 Task: In the  document coconutree.pdf Align the width of word art with 'Picture'. Fill the whole document with 'Orange'. Add link on bottom right corner of the sheet: www.instagram.com
Action: Mouse moved to (51, 99)
Screenshot: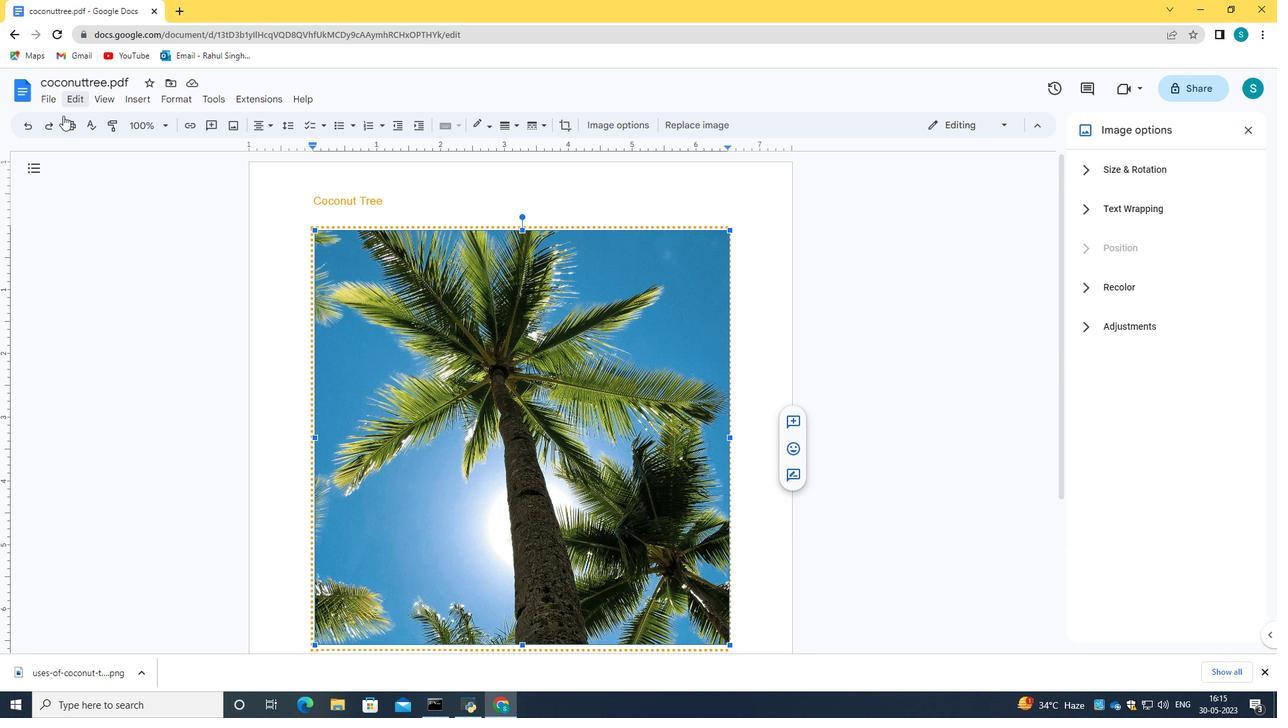 
Action: Mouse pressed left at (51, 99)
Screenshot: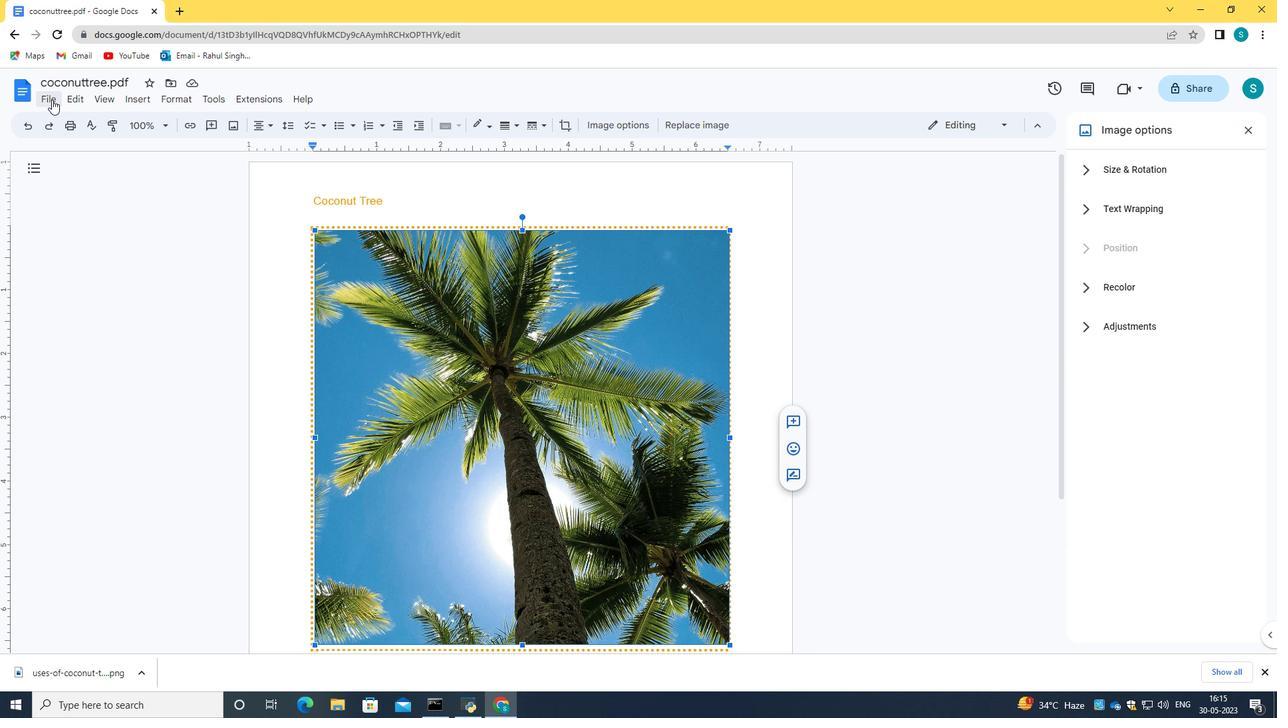 
Action: Mouse moved to (89, 459)
Screenshot: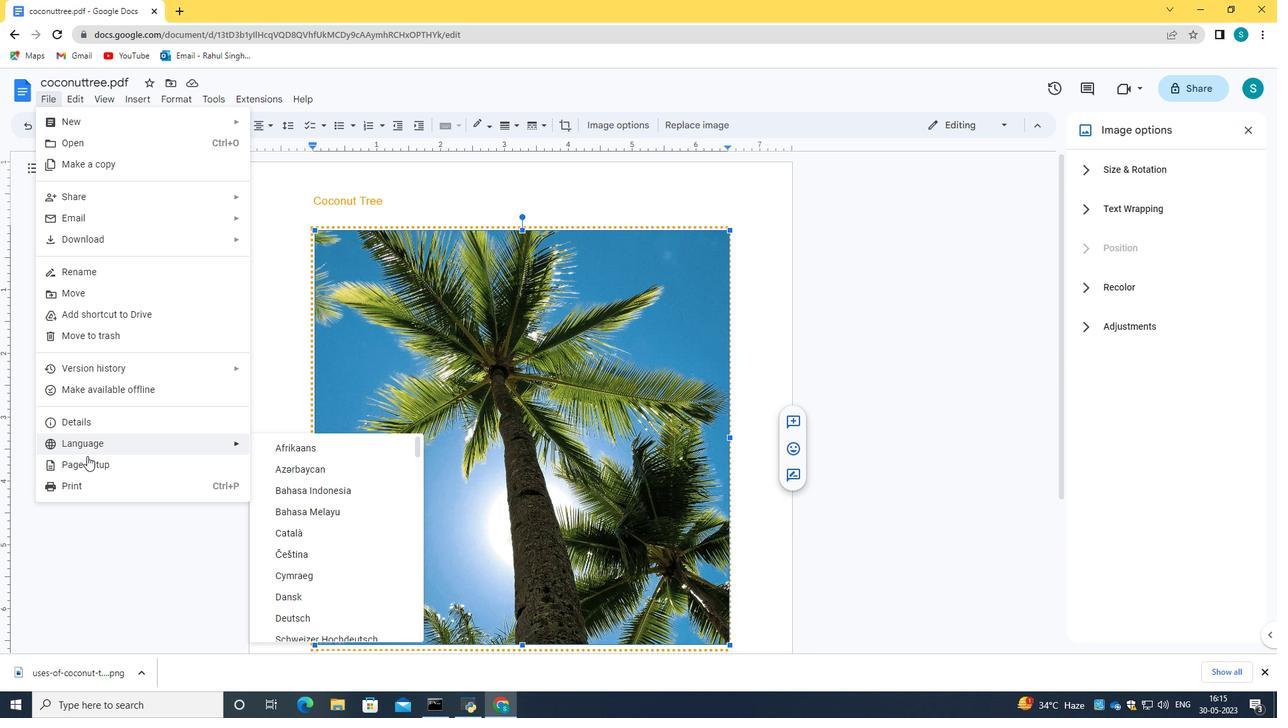 
Action: Mouse pressed left at (89, 459)
Screenshot: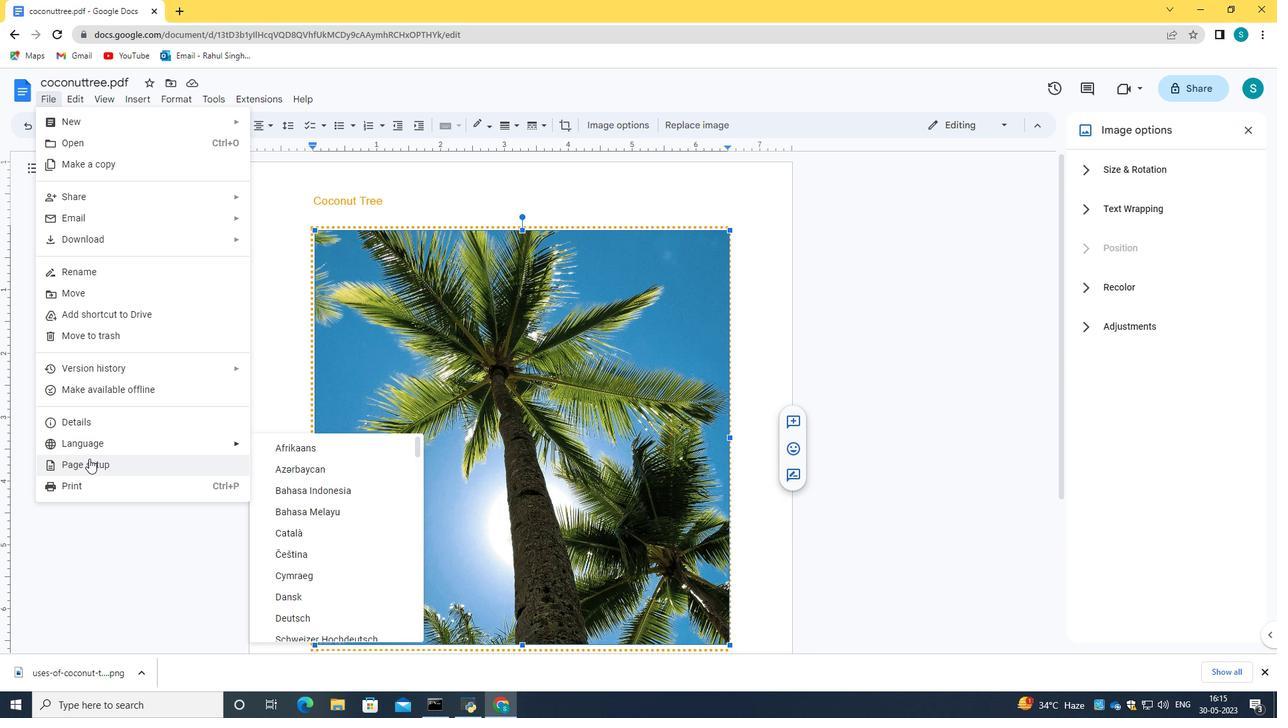 
Action: Mouse moved to (576, 287)
Screenshot: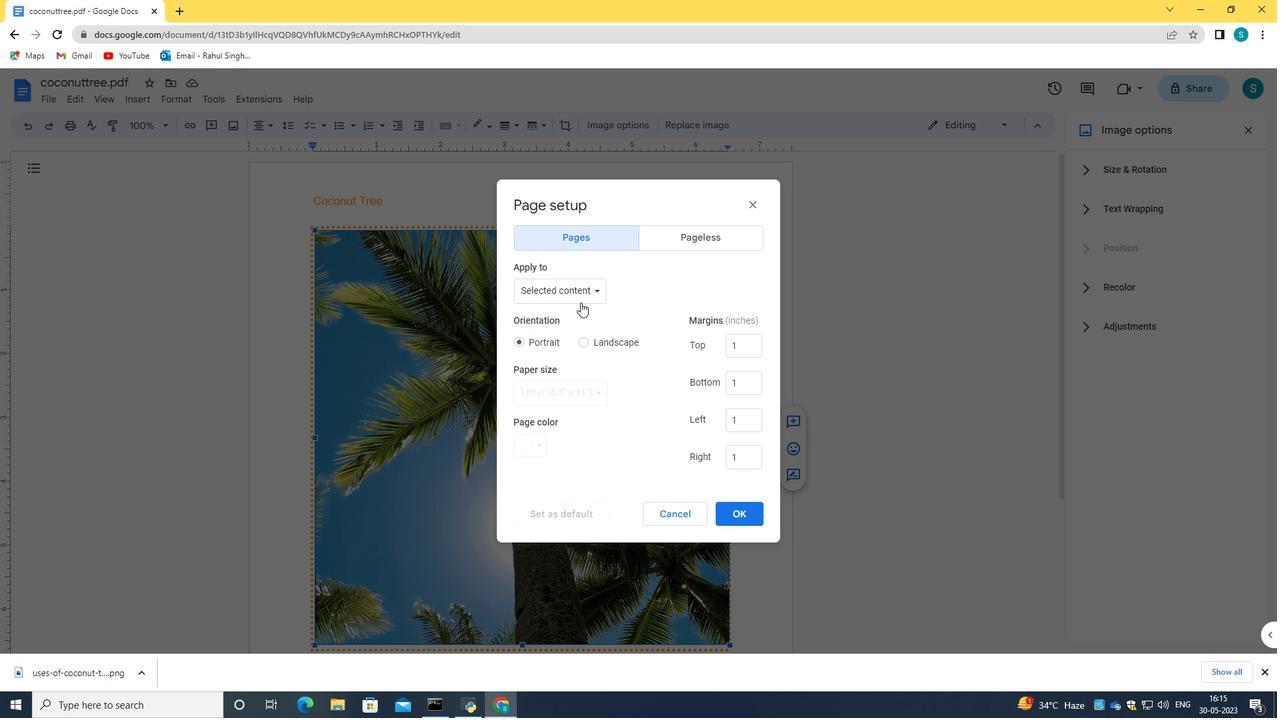 
Action: Mouse pressed left at (576, 287)
Screenshot: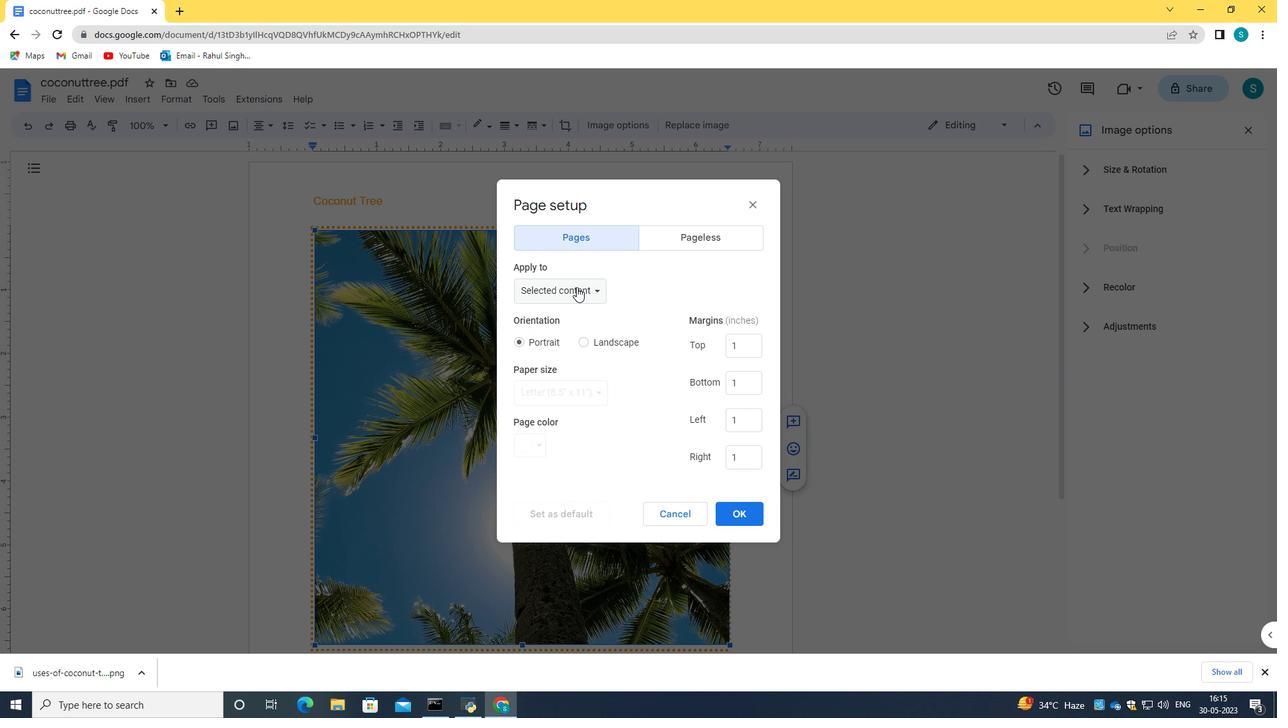 
Action: Mouse moved to (563, 286)
Screenshot: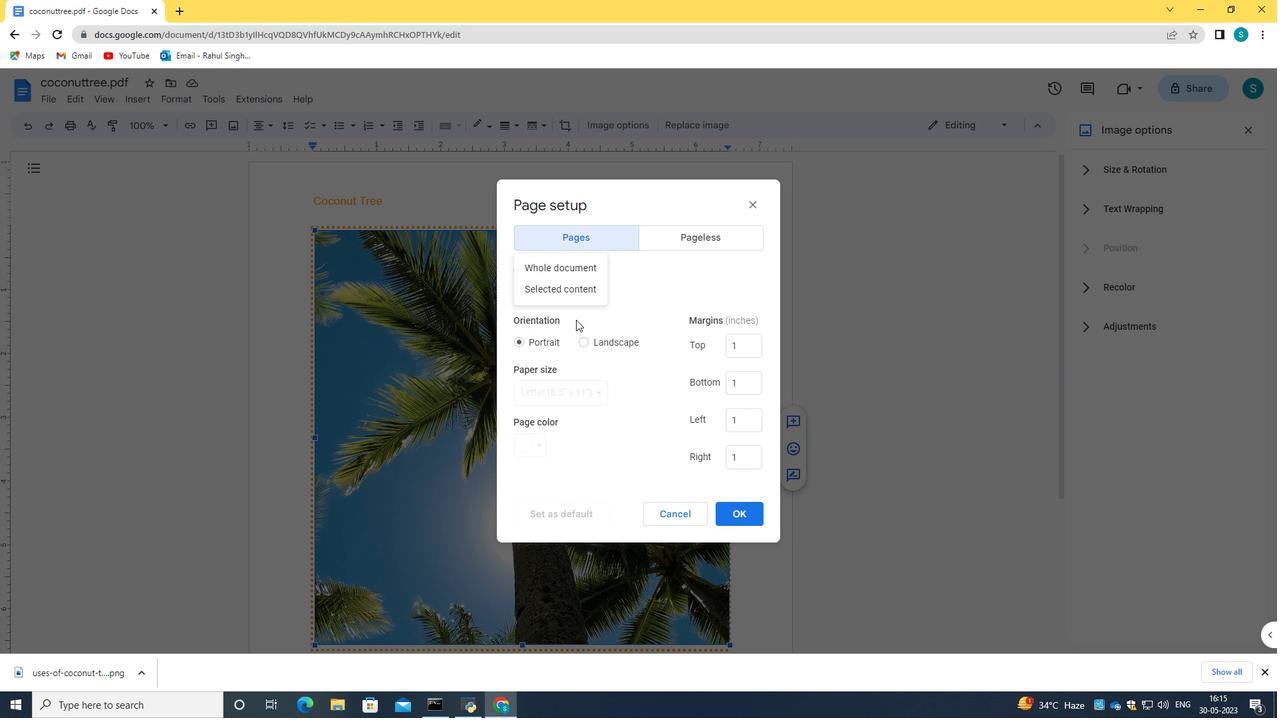 
Action: Mouse pressed left at (563, 286)
Screenshot: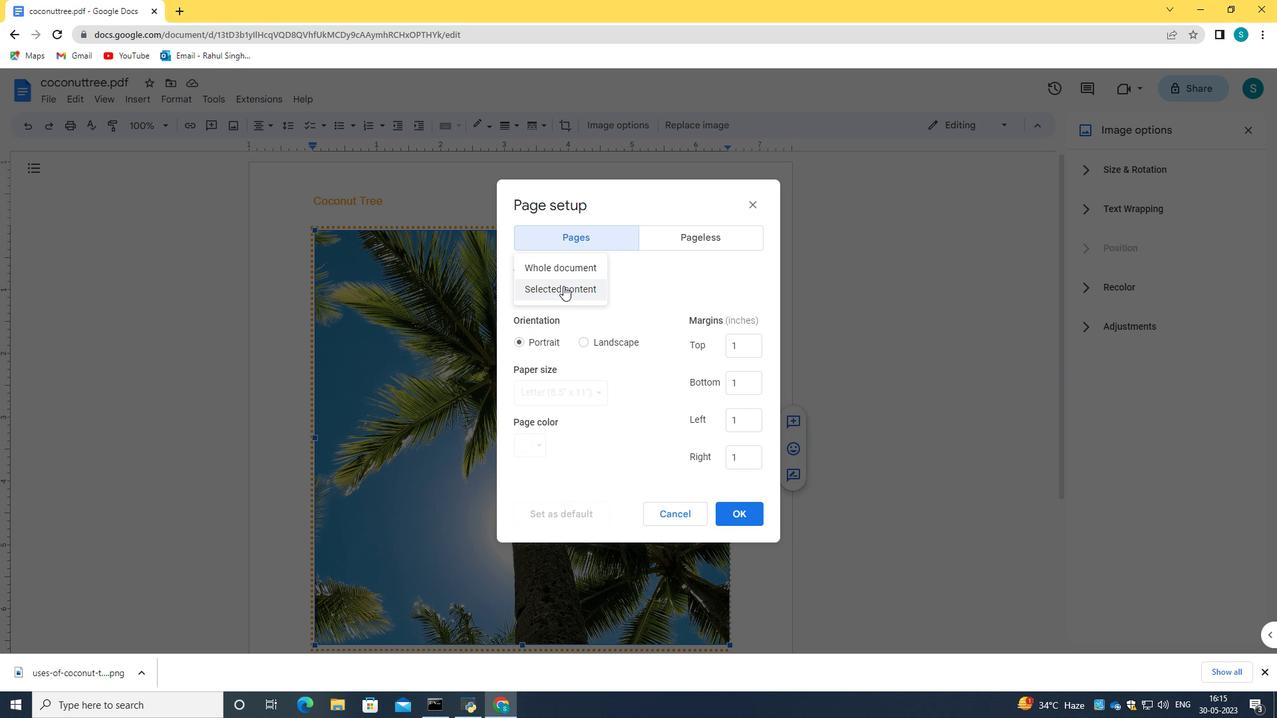 
Action: Mouse moved to (563, 284)
Screenshot: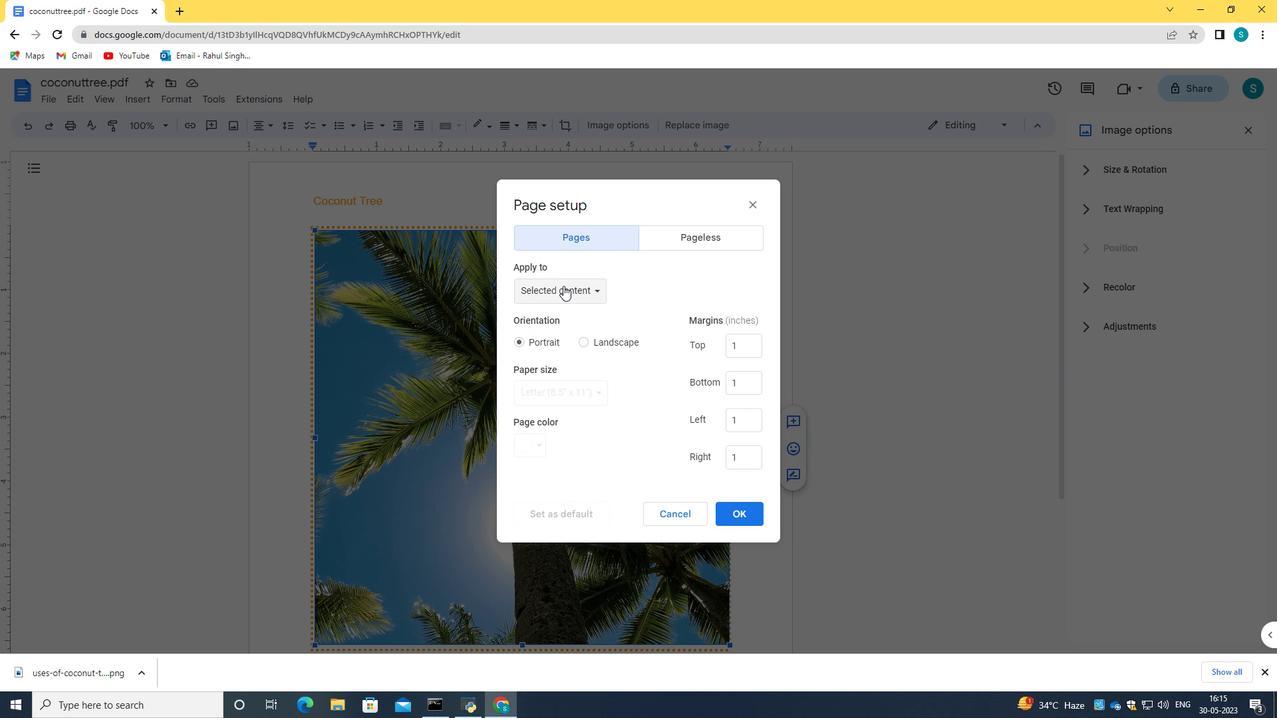 
Action: Mouse pressed left at (563, 284)
Screenshot: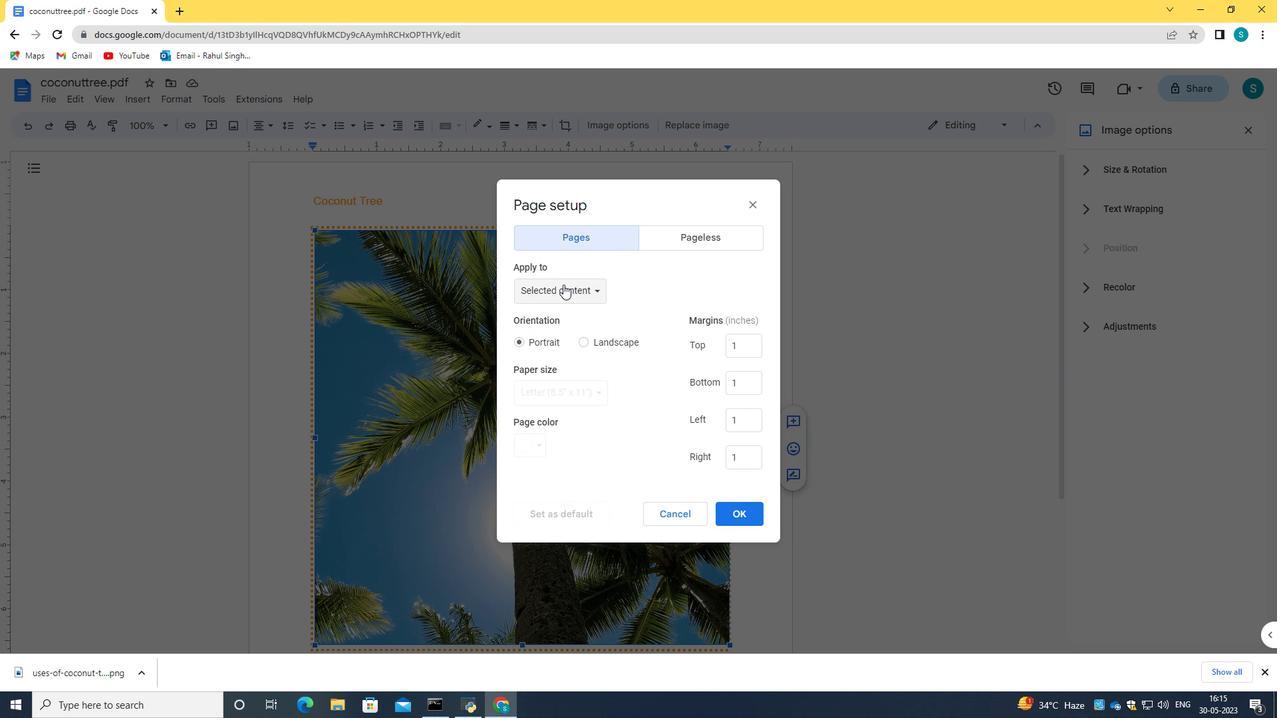 
Action: Mouse moved to (573, 270)
Screenshot: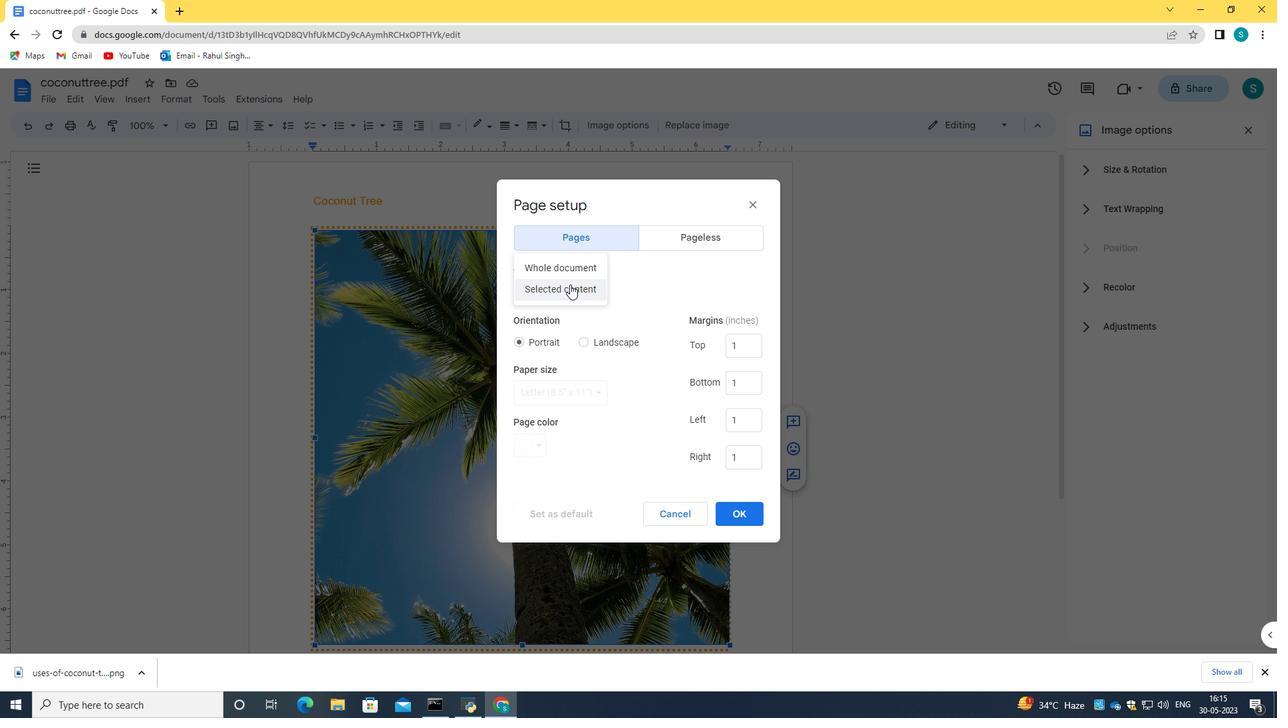 
Action: Mouse pressed left at (573, 270)
Screenshot: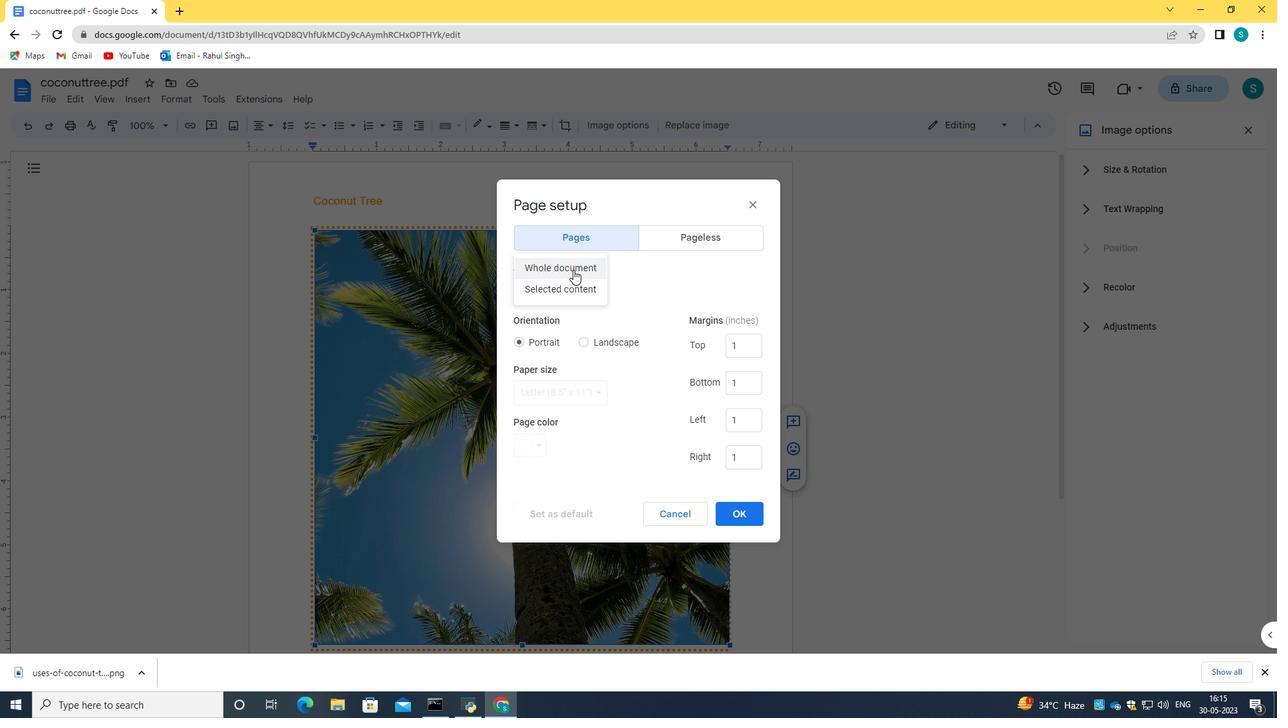 
Action: Mouse moved to (543, 436)
Screenshot: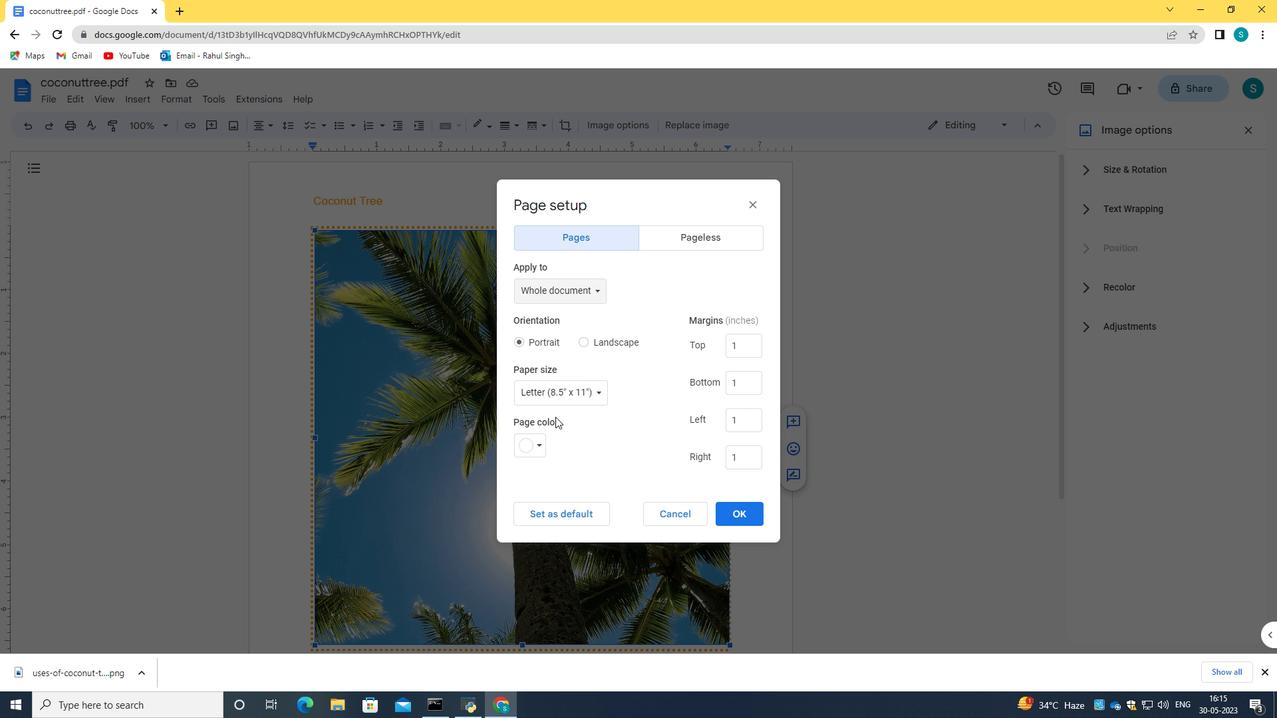 
Action: Mouse pressed left at (543, 436)
Screenshot: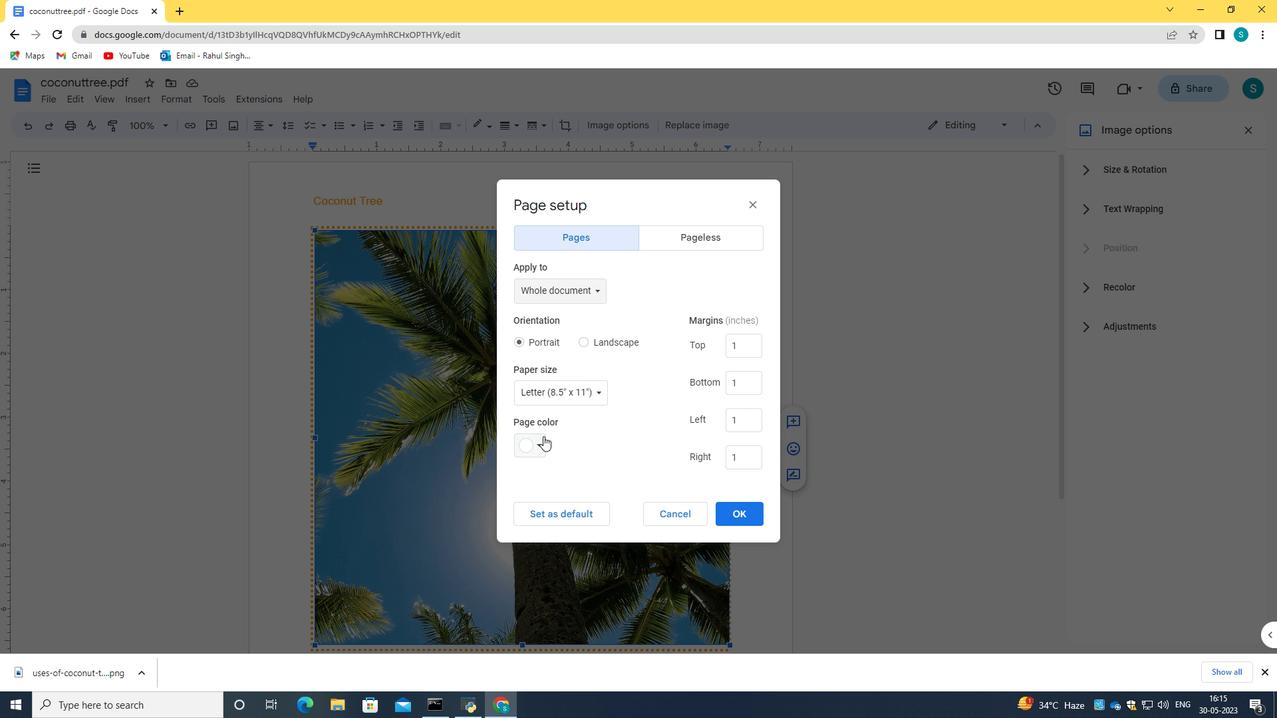
Action: Mouse moved to (558, 492)
Screenshot: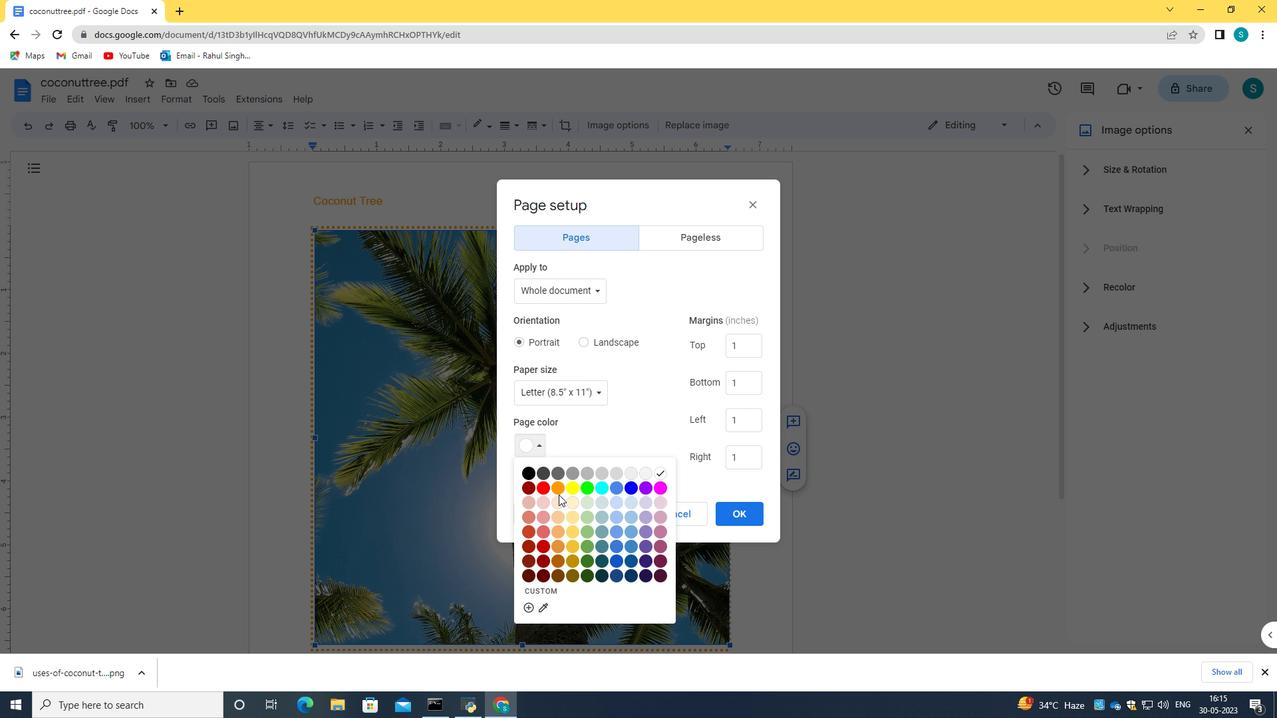 
Action: Mouse pressed left at (558, 492)
Screenshot: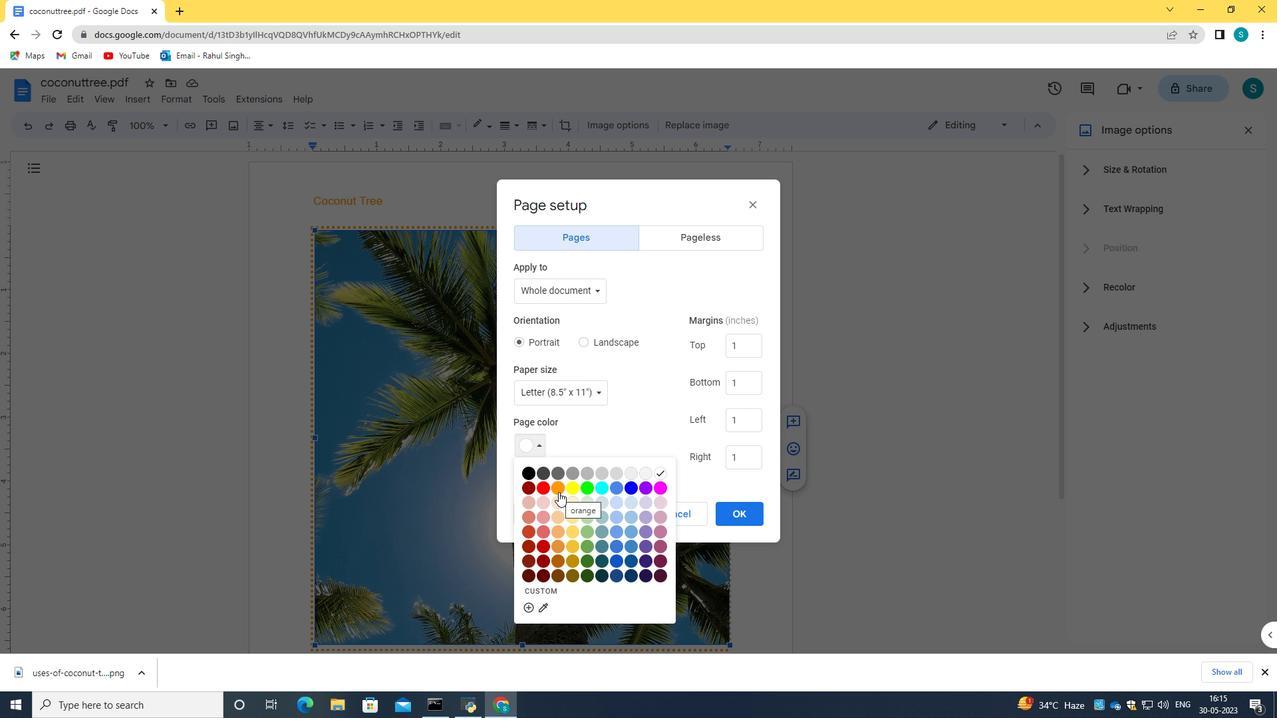 
Action: Mouse moved to (719, 512)
Screenshot: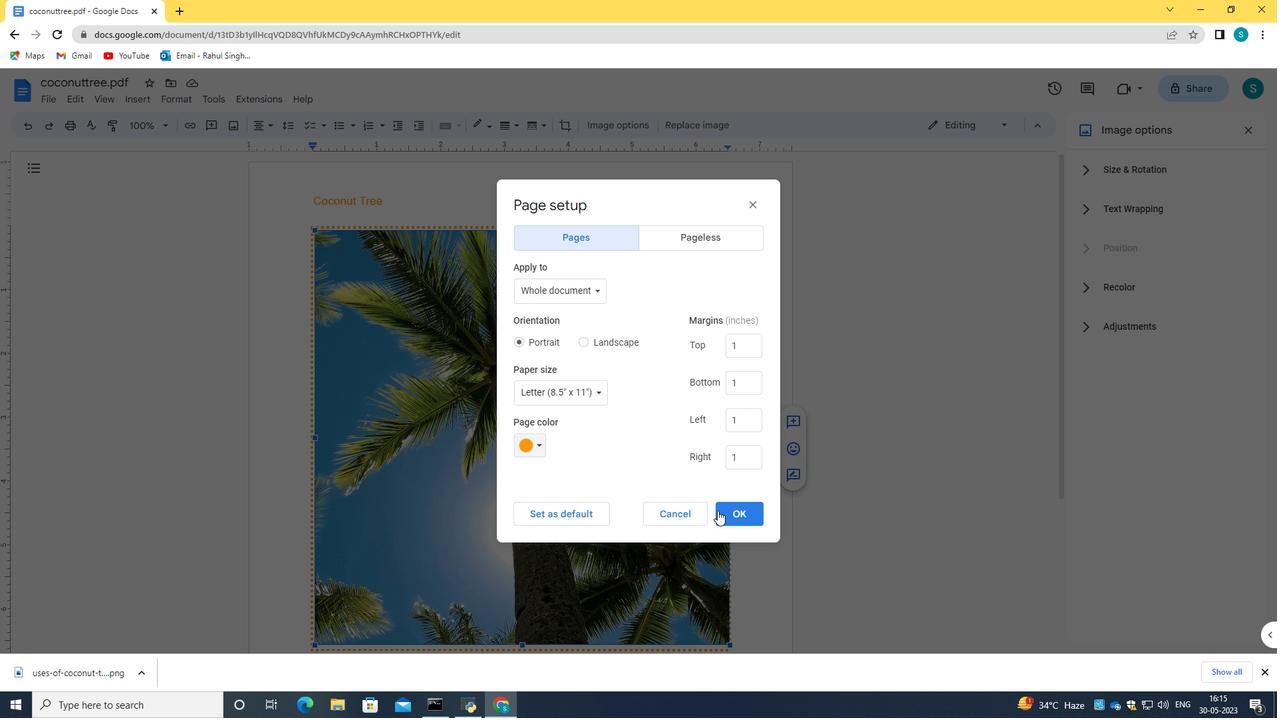 
Action: Mouse pressed left at (719, 512)
Screenshot: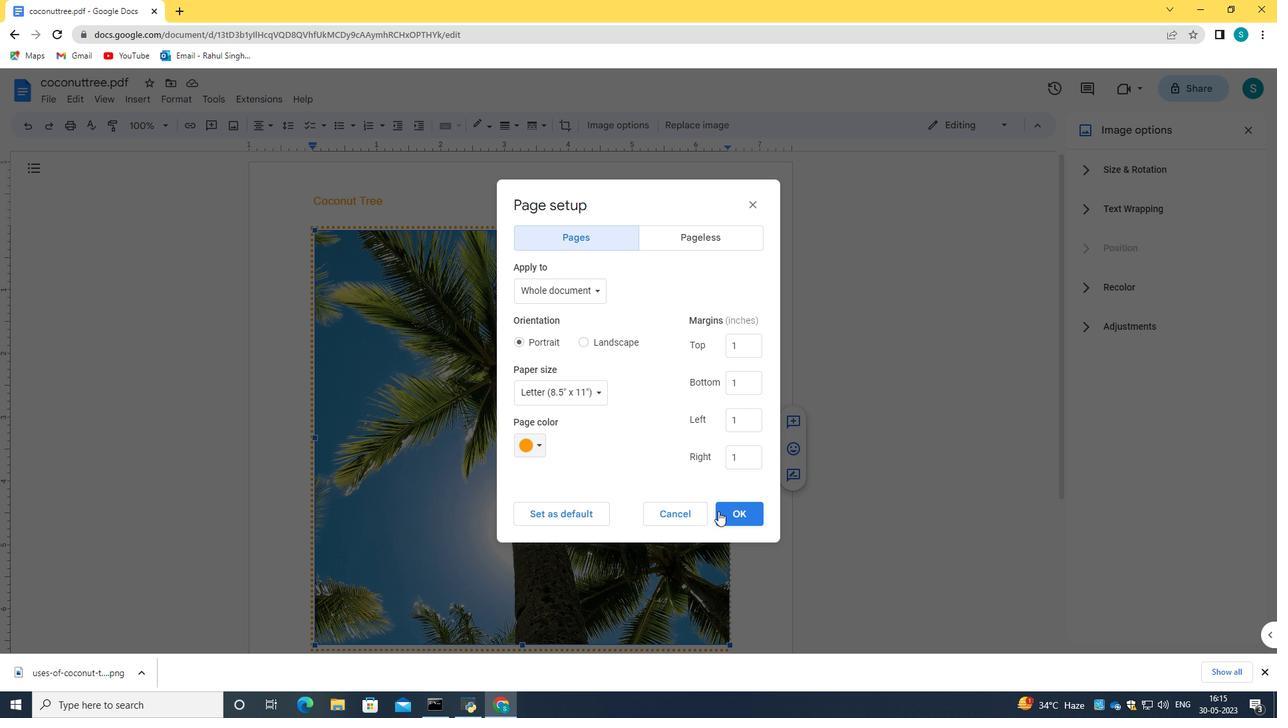 
Action: Mouse moved to (761, 298)
Screenshot: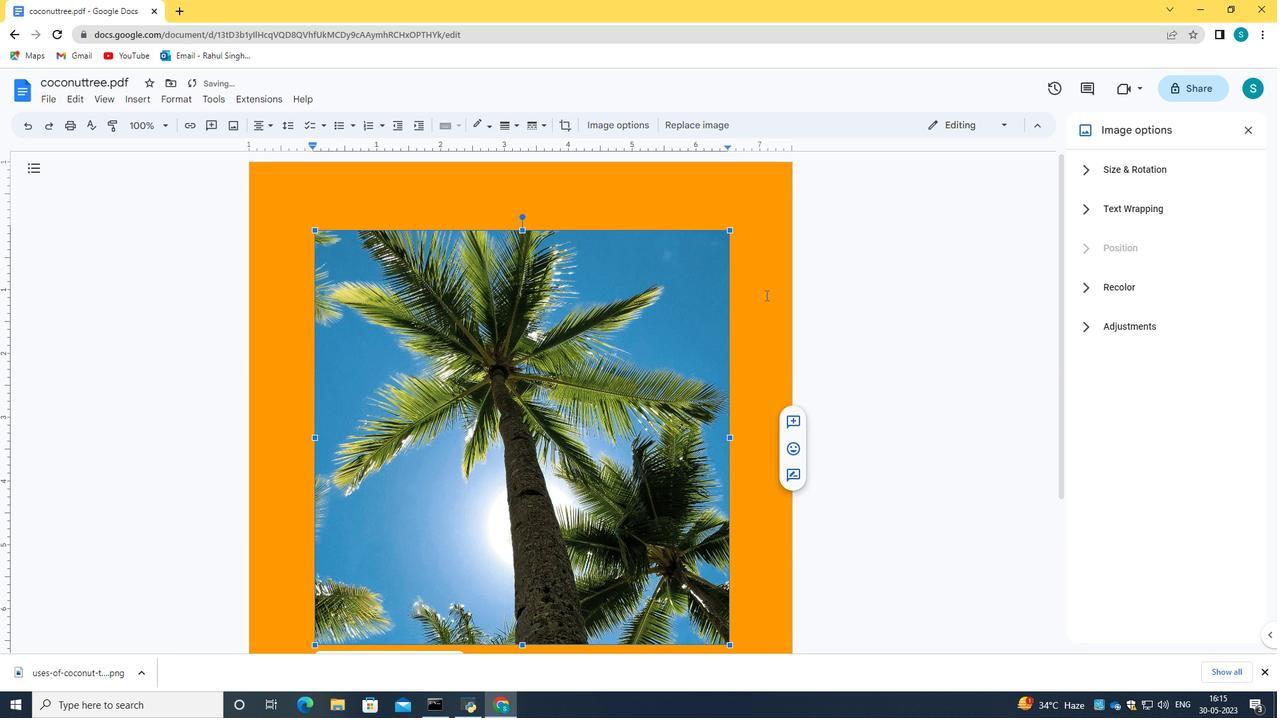 
Action: Mouse scrolled (761, 297) with delta (0, 0)
Screenshot: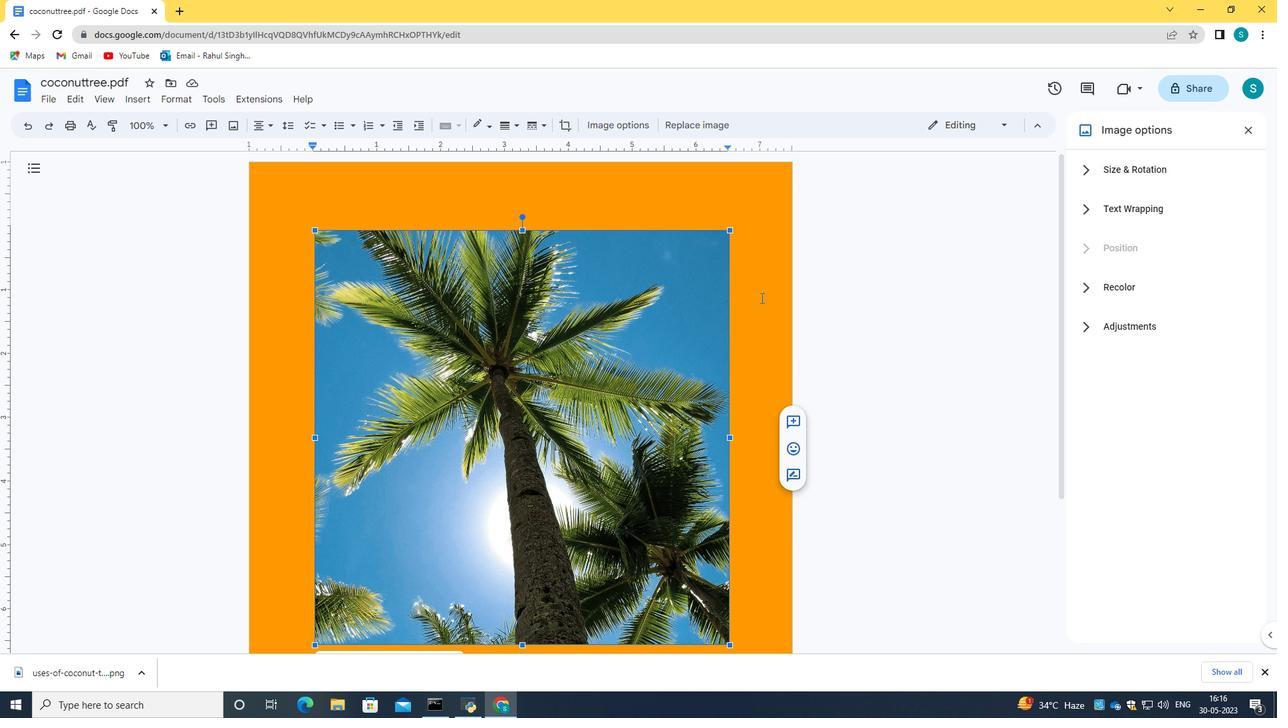 
Action: Mouse scrolled (761, 297) with delta (0, 0)
Screenshot: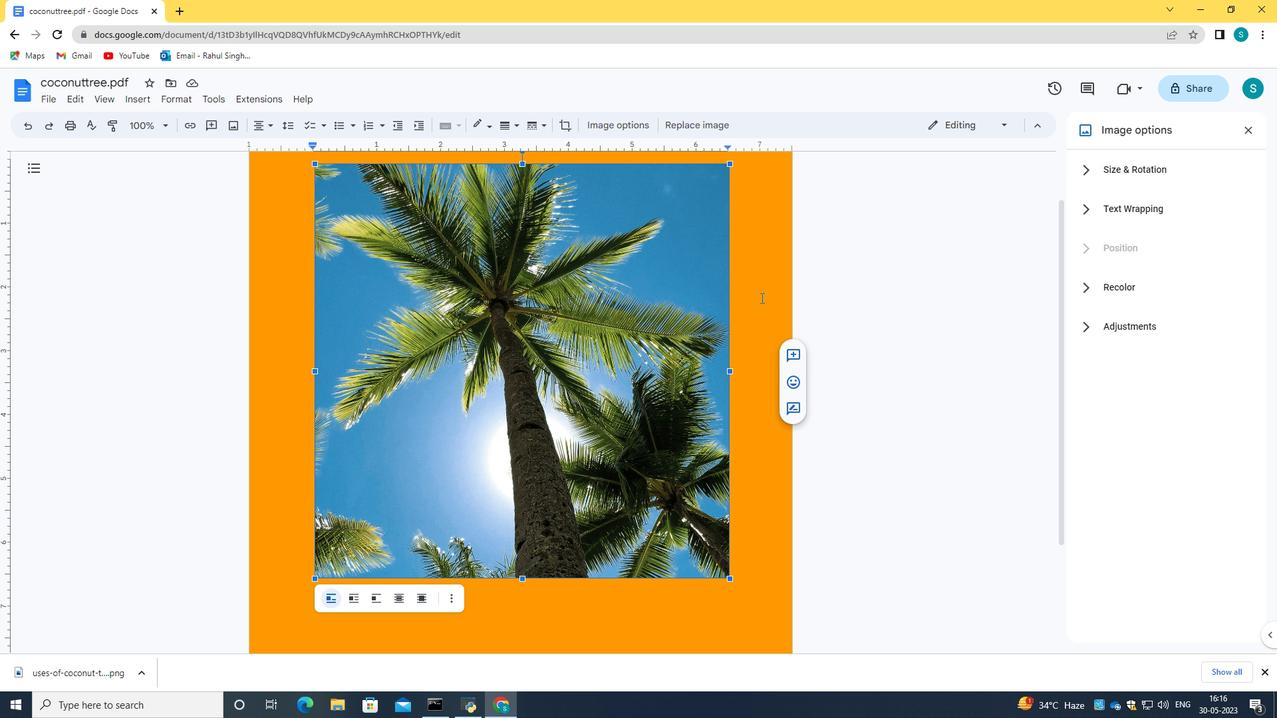 
Action: Mouse scrolled (761, 297) with delta (0, 0)
Screenshot: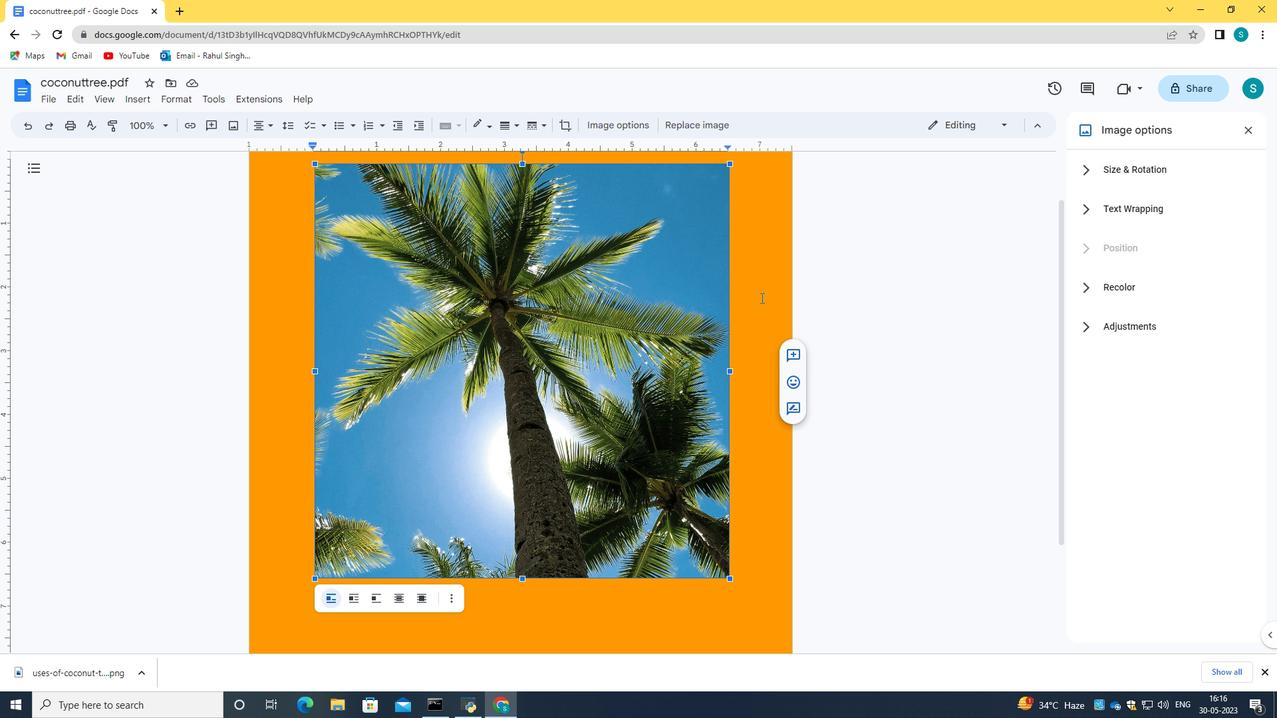 
Action: Mouse scrolled (761, 297) with delta (0, 0)
Screenshot: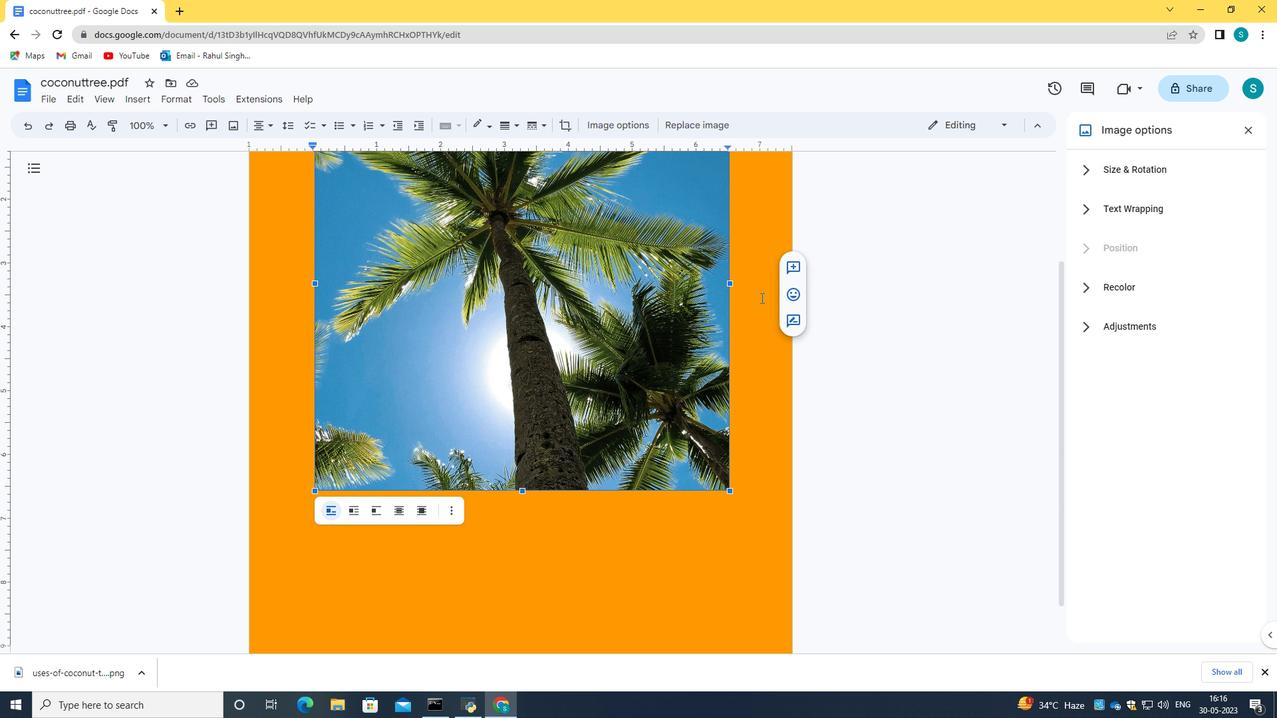 
Action: Mouse scrolled (761, 297) with delta (0, 0)
Screenshot: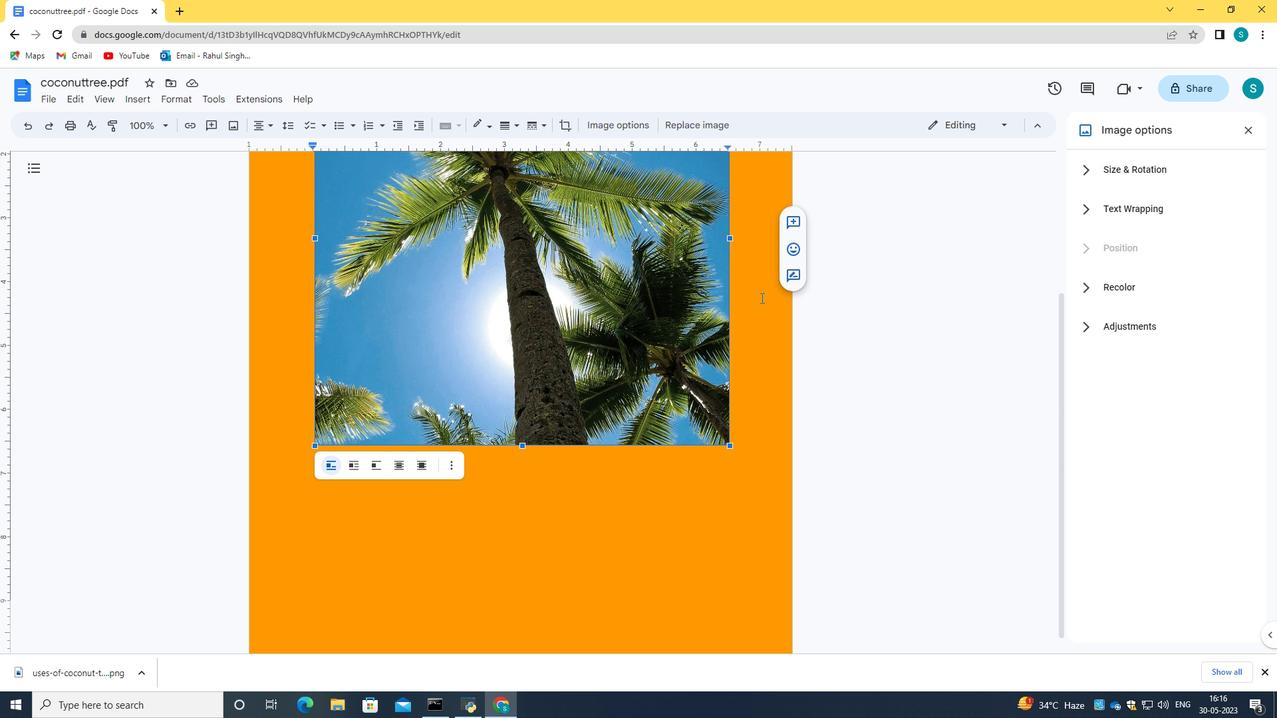 
Action: Mouse scrolled (761, 297) with delta (0, 0)
Screenshot: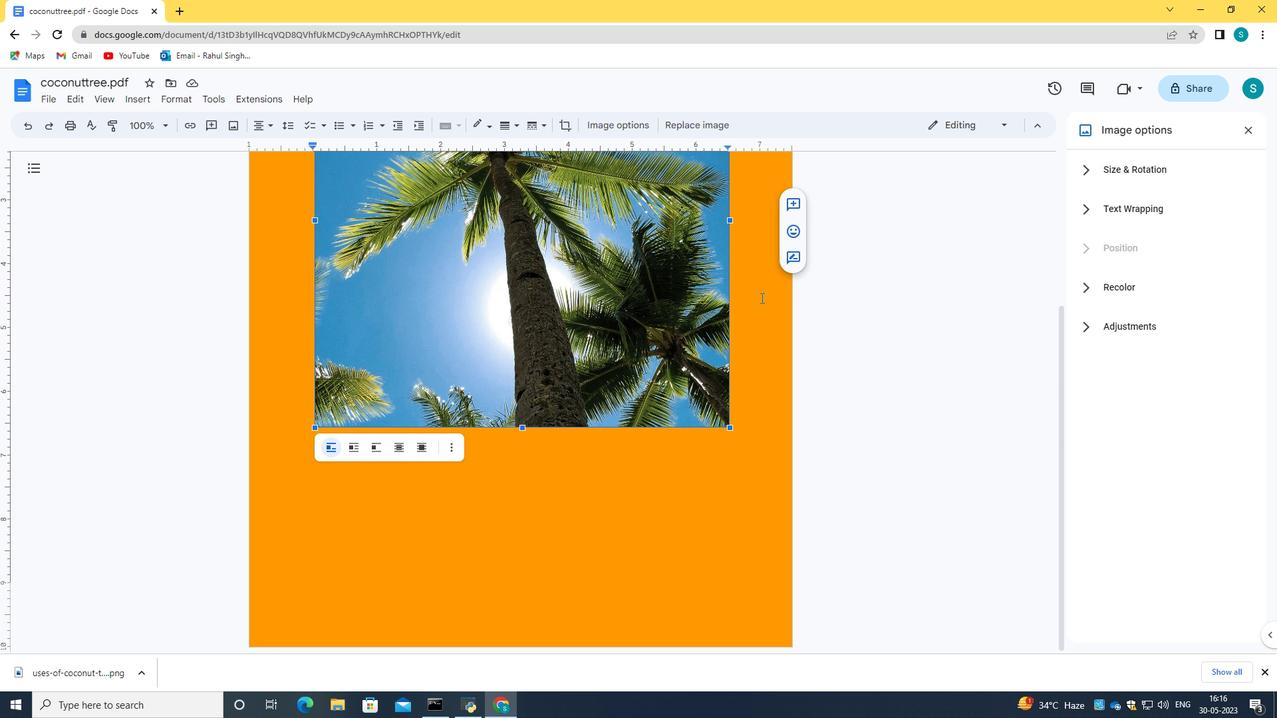 
Action: Mouse scrolled (761, 297) with delta (0, 0)
Screenshot: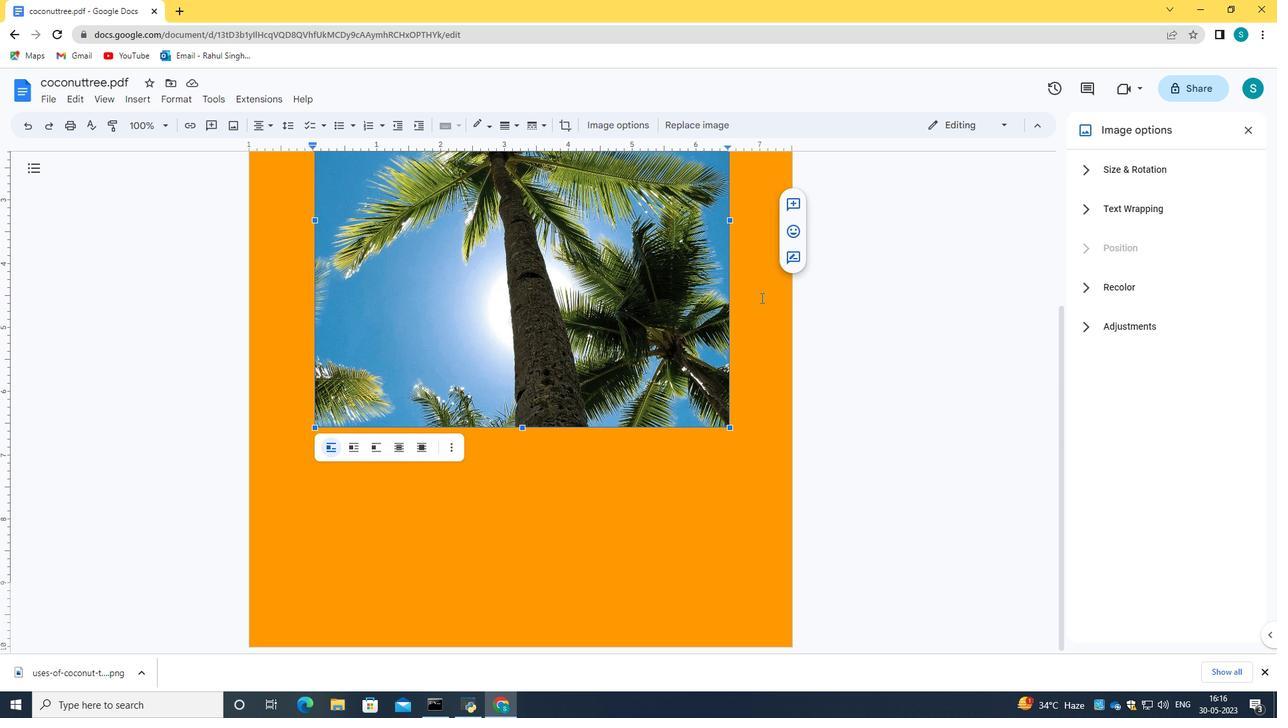 
Action: Mouse scrolled (761, 297) with delta (0, 0)
Screenshot: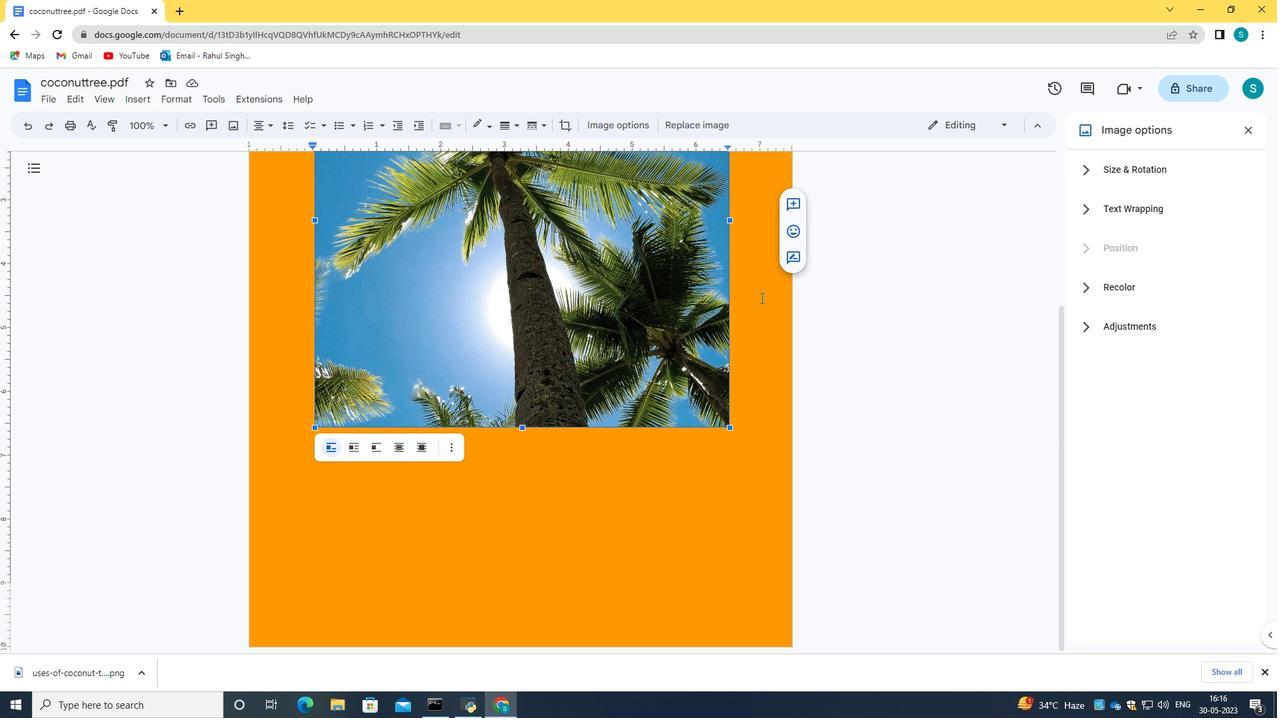
Action: Mouse moved to (860, 545)
Screenshot: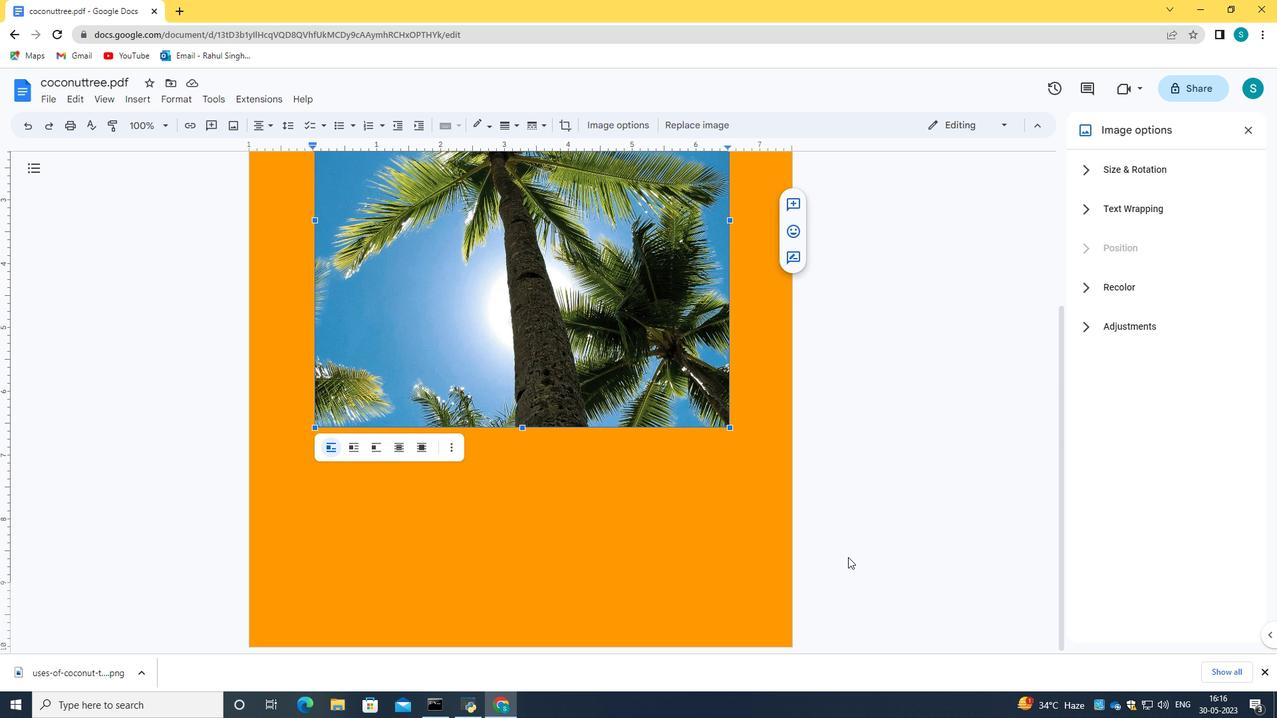 
Action: Mouse pressed left at (860, 545)
Screenshot: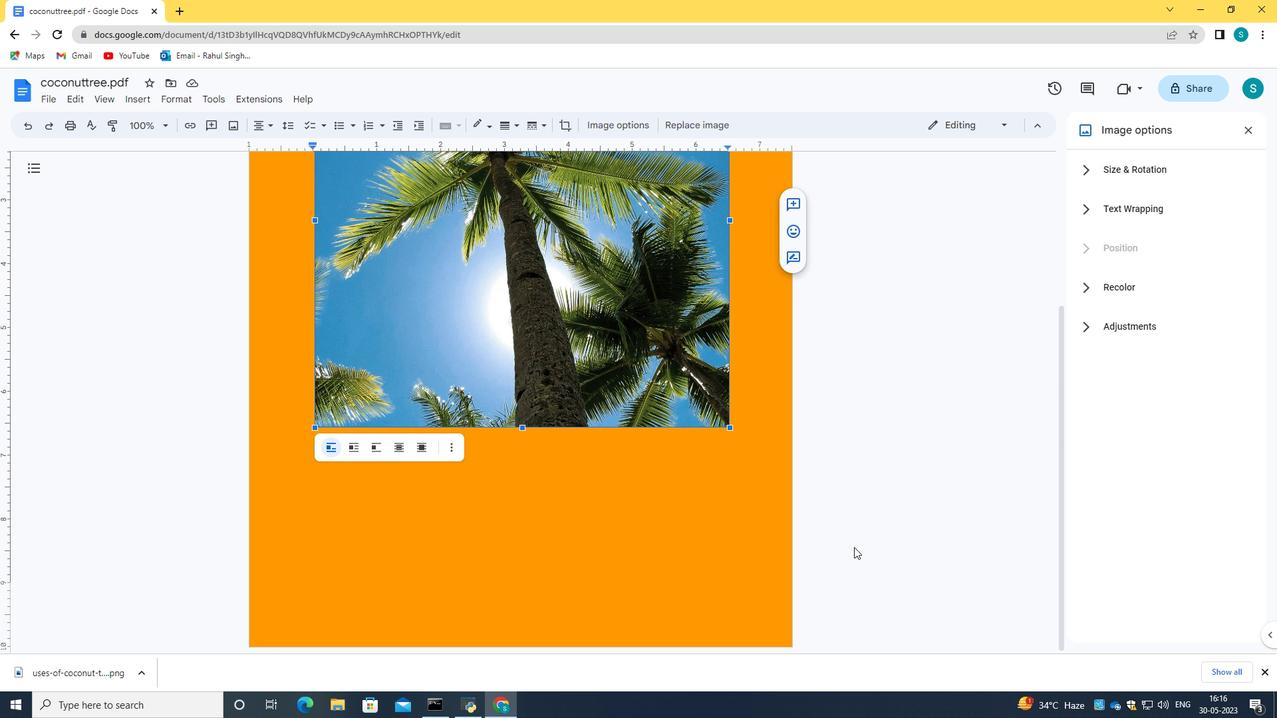 
Action: Mouse moved to (876, 572)
Screenshot: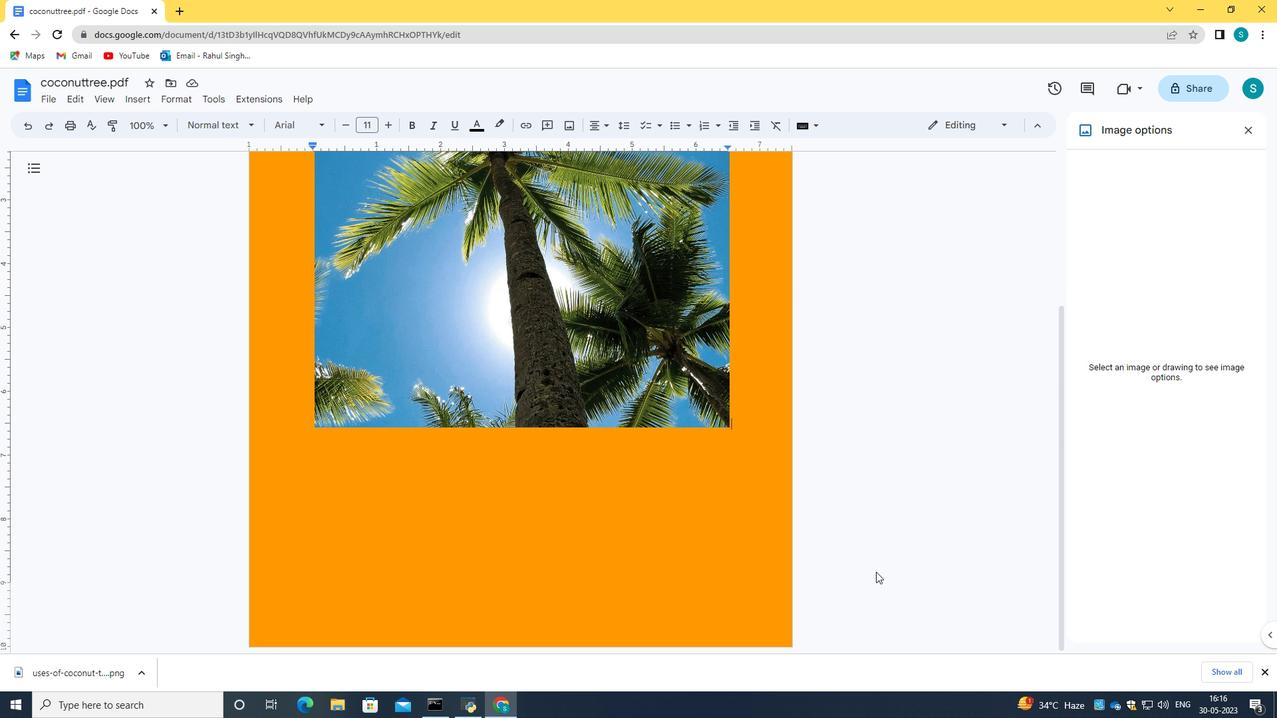
Action: Mouse pressed left at (876, 572)
Screenshot: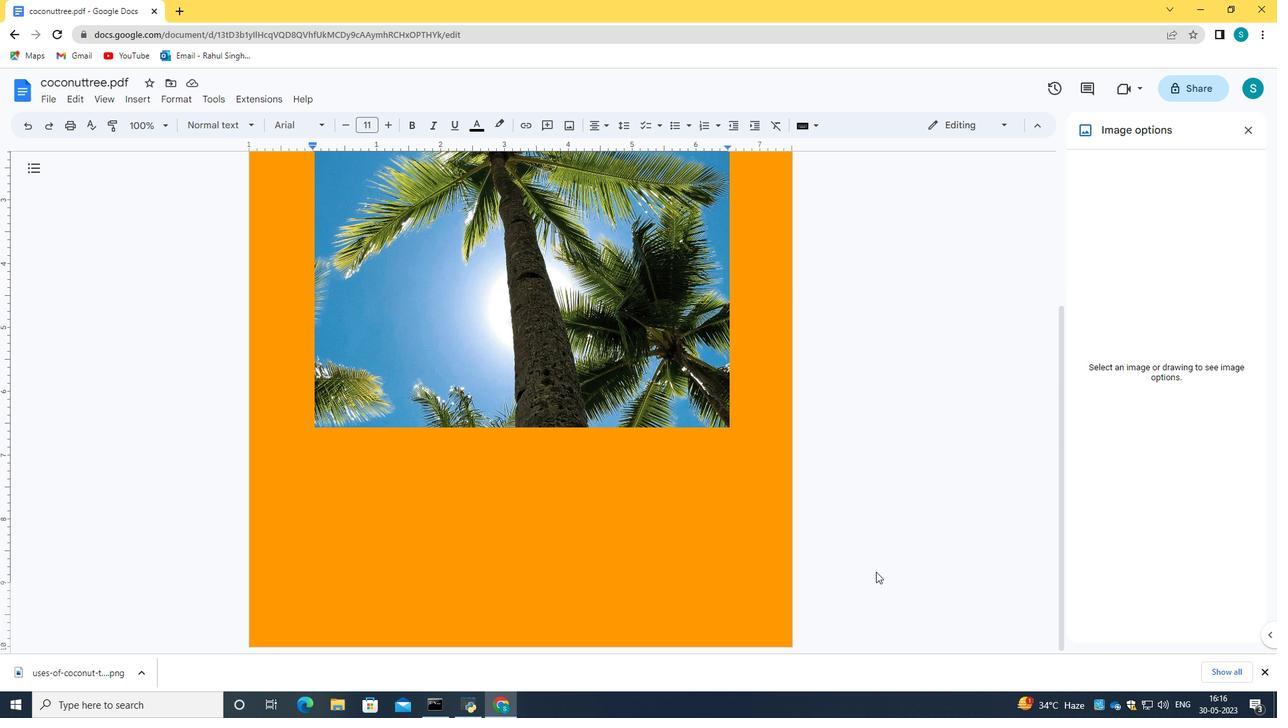 
Action: Mouse pressed left at (876, 572)
Screenshot: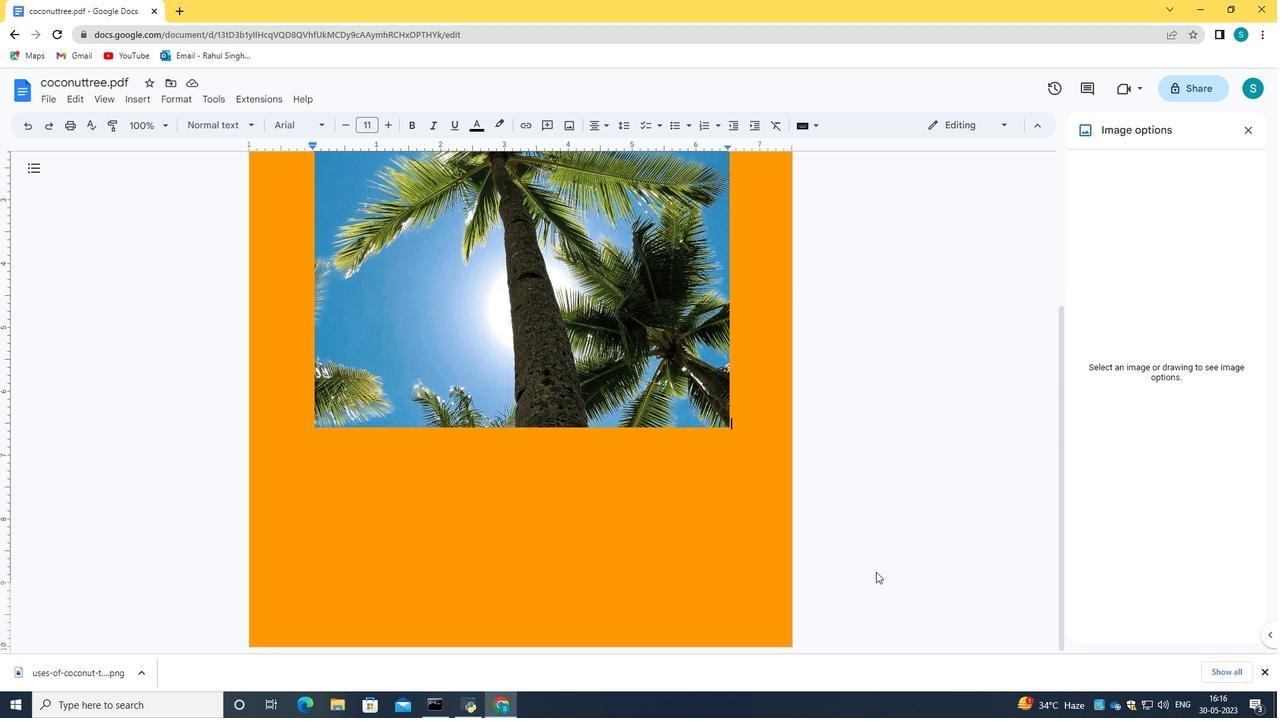
Action: Mouse moved to (750, 445)
Screenshot: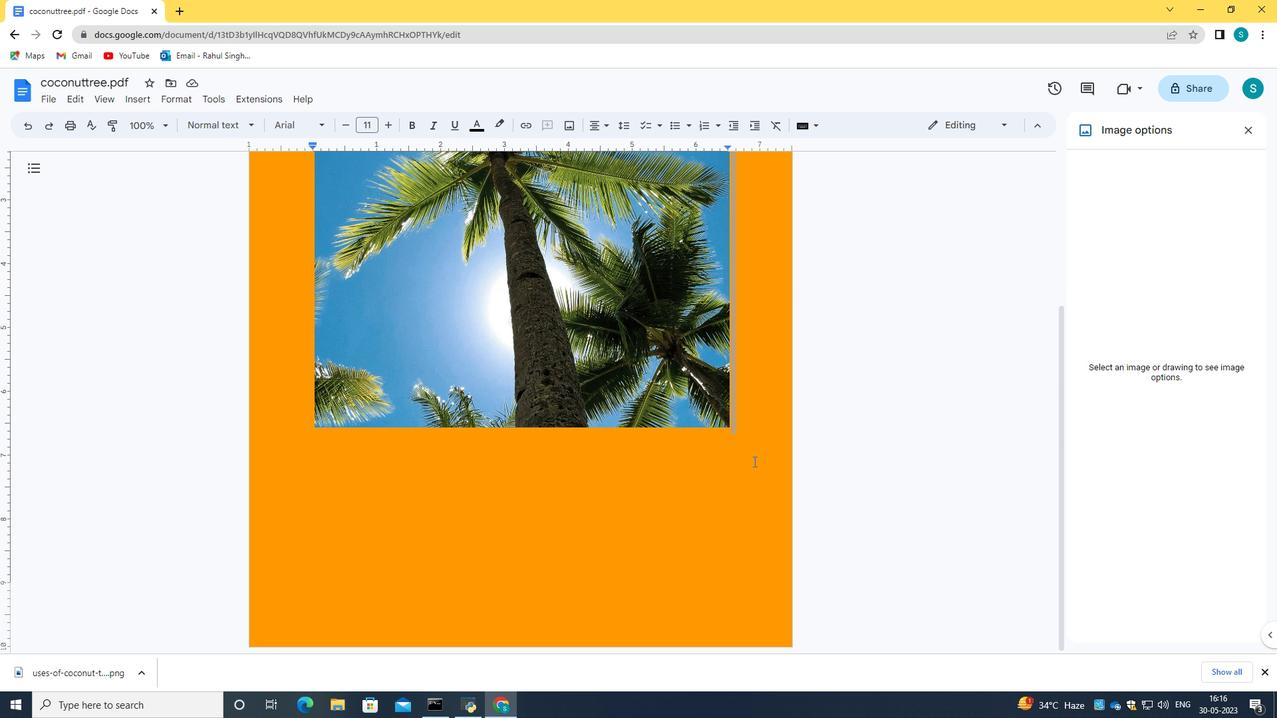 
Action: Mouse pressed left at (750, 445)
Screenshot: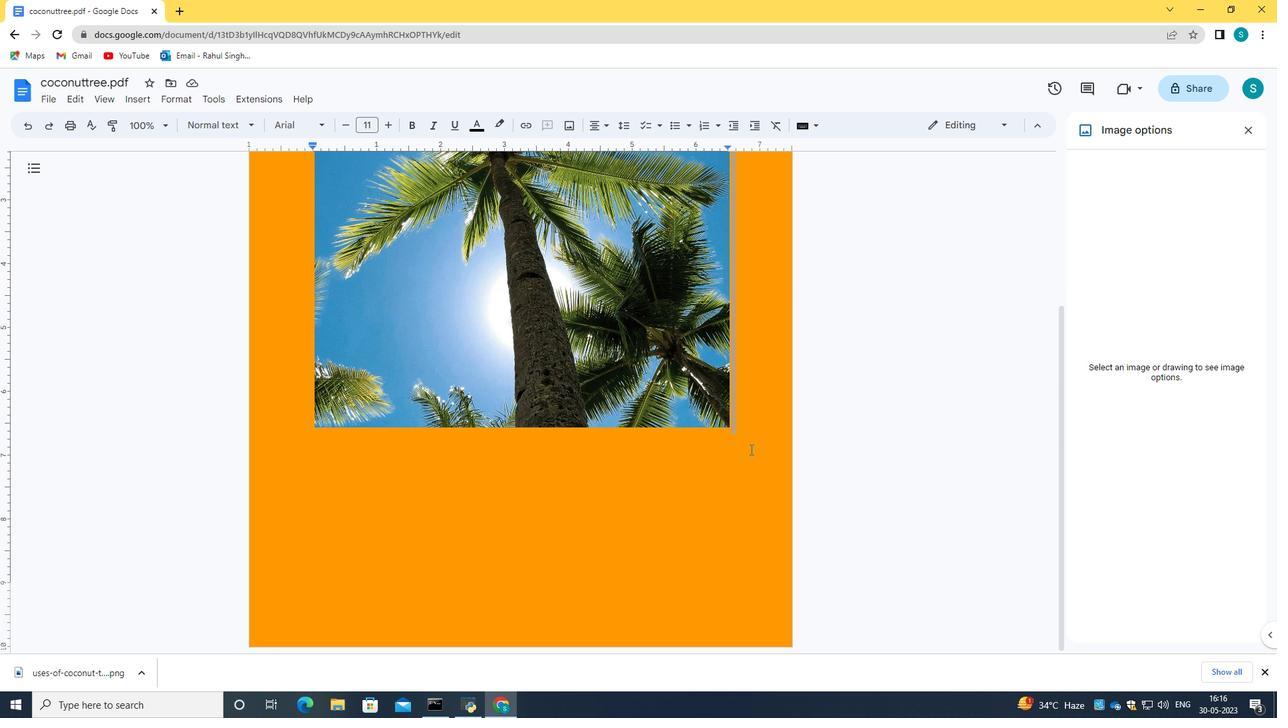 
Action: Key pressed <Key.enter><Key.enter><Key.enter><Key.enter><Key.enter><Key.enter><Key.enter><Key.enter><Key.left><Key.left><Key.left><Key.backspace><Key.backspace><Key.backspace><Key.backspace><Key.enter><Key.enter><Key.enter><Key.enter><Key.enter><Key.enter><Key.enter><Key.enter><Key.enter><Key.enter><Key.enter>
Screenshot: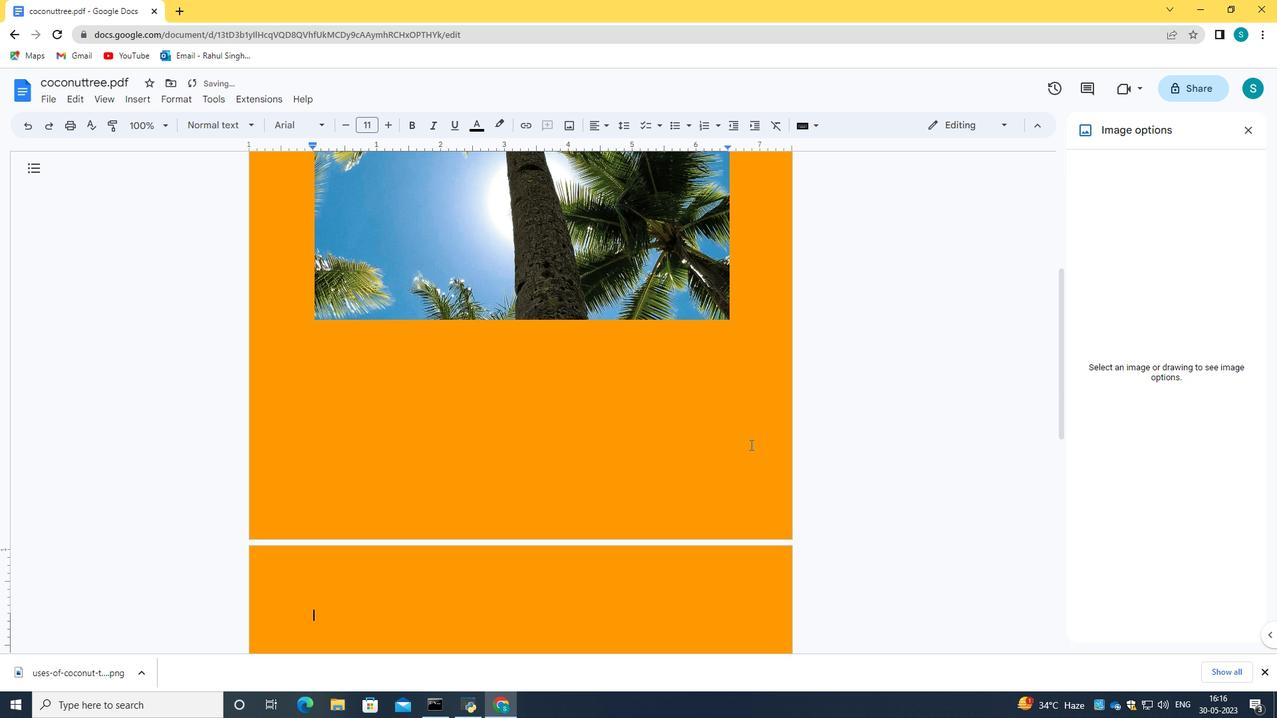 
Action: Mouse moved to (332, 530)
Screenshot: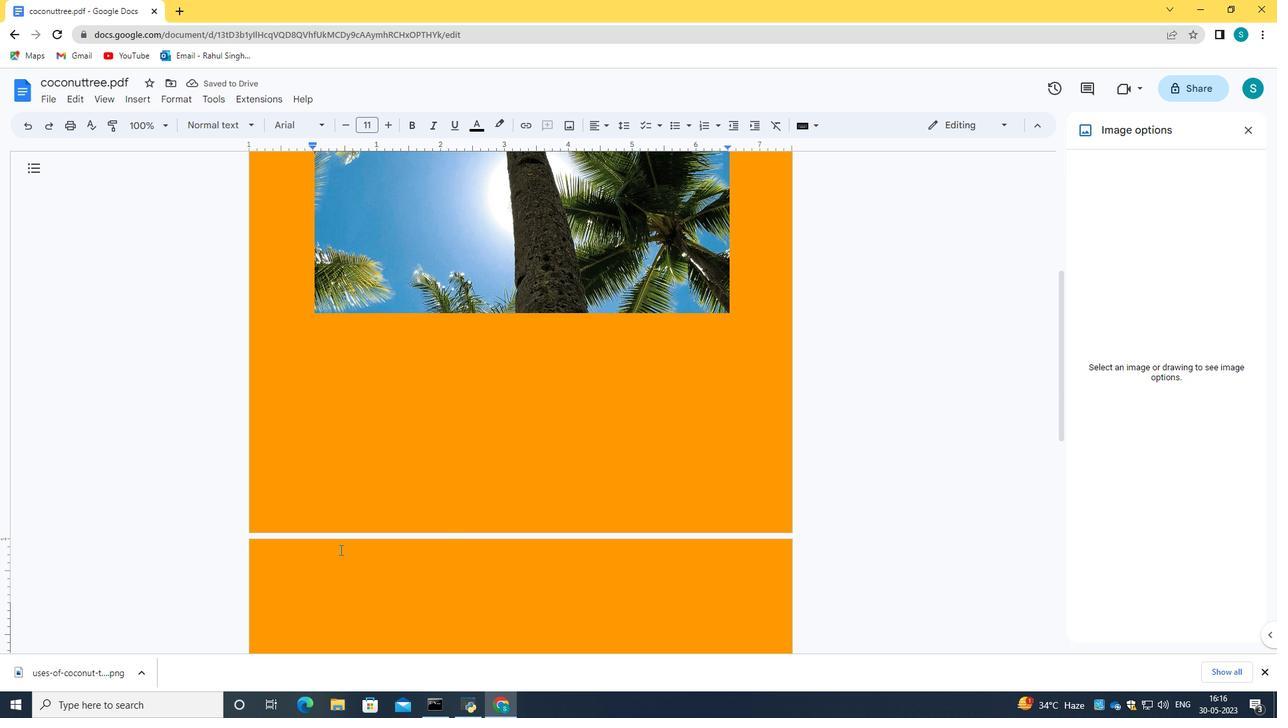 
Action: Key pressed <Key.backspace><Key.backspace><Key.backspace><Key.backspace>
Screenshot: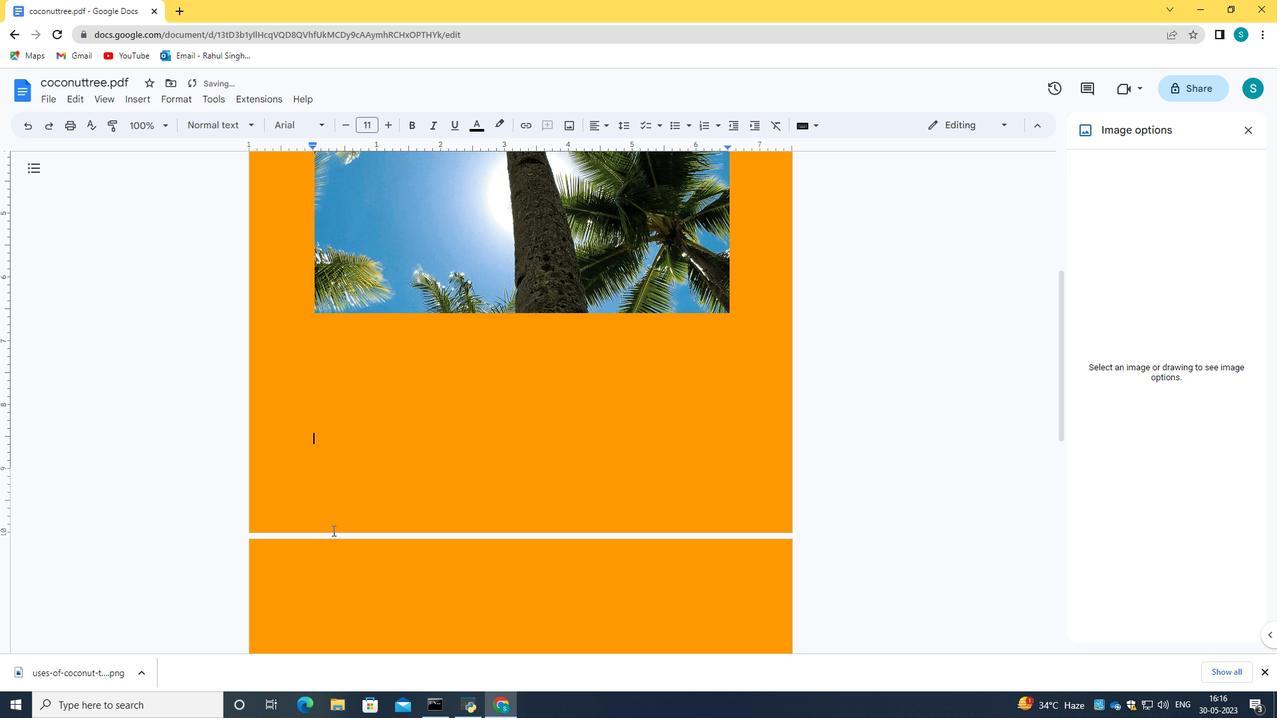 
Action: Mouse moved to (147, 99)
Screenshot: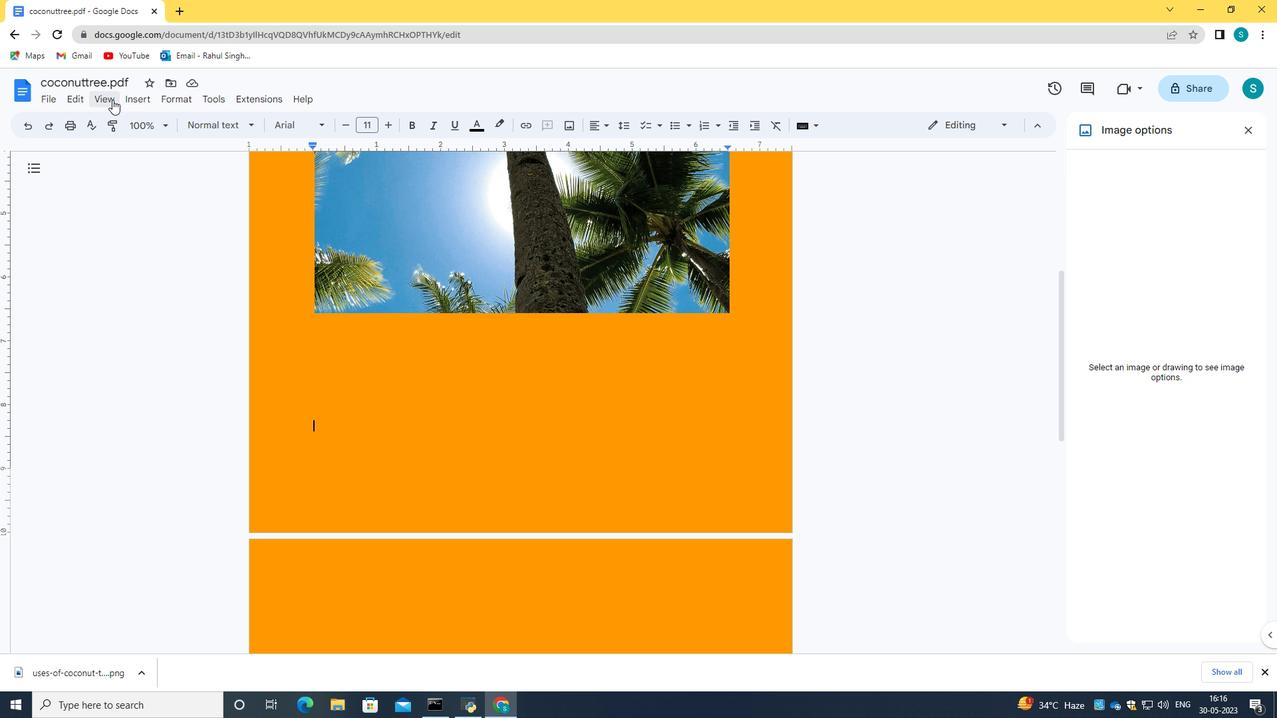 
Action: Mouse pressed left at (147, 99)
Screenshot: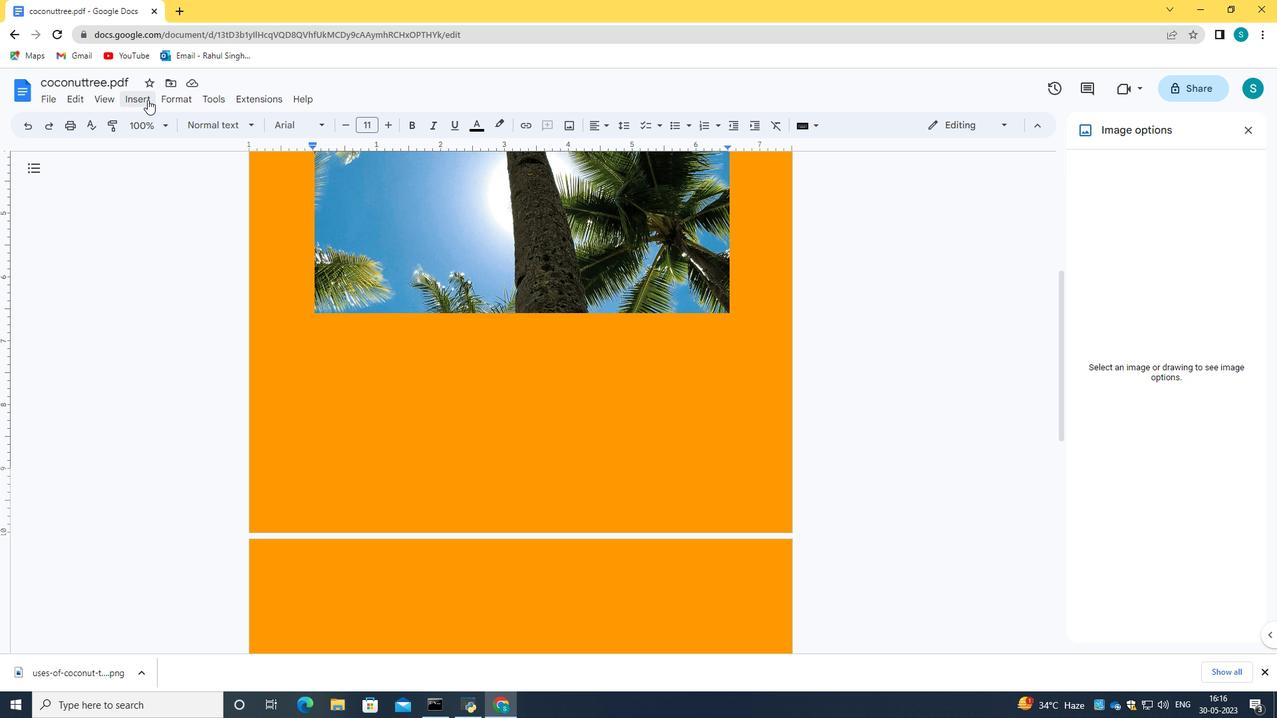 
Action: Mouse moved to (160, 506)
Screenshot: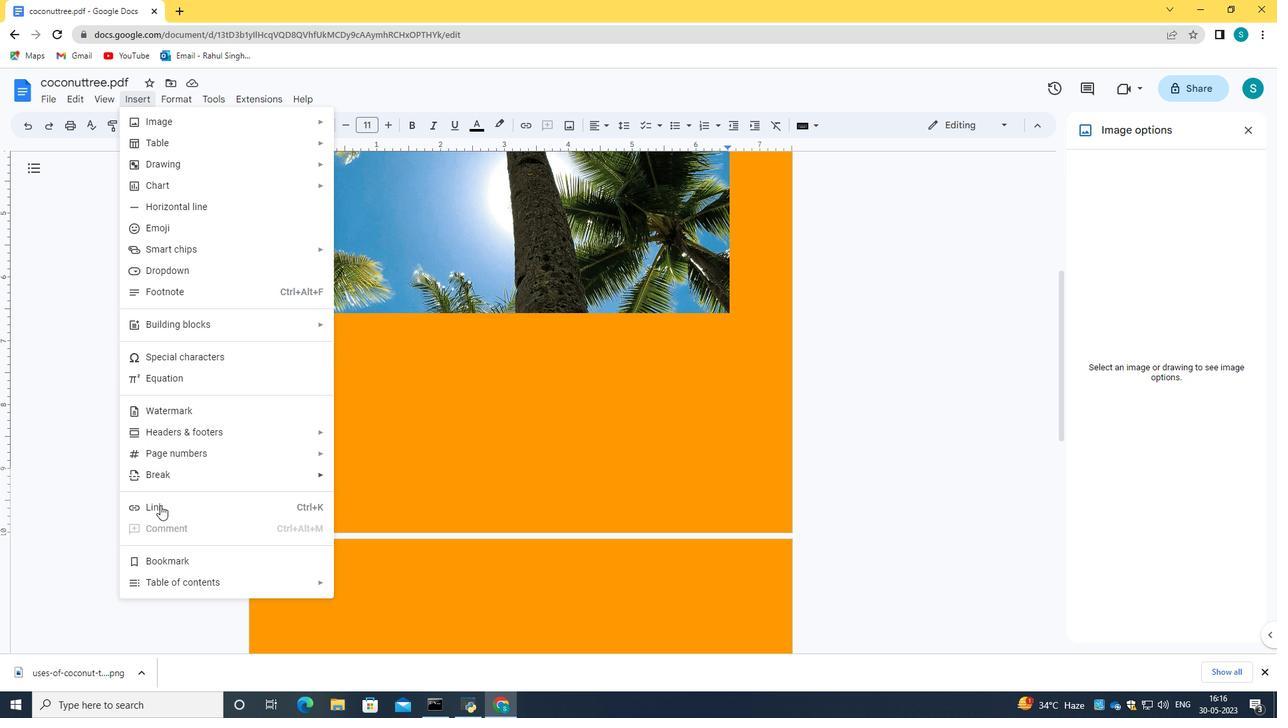 
Action: Mouse pressed left at (160, 506)
Screenshot: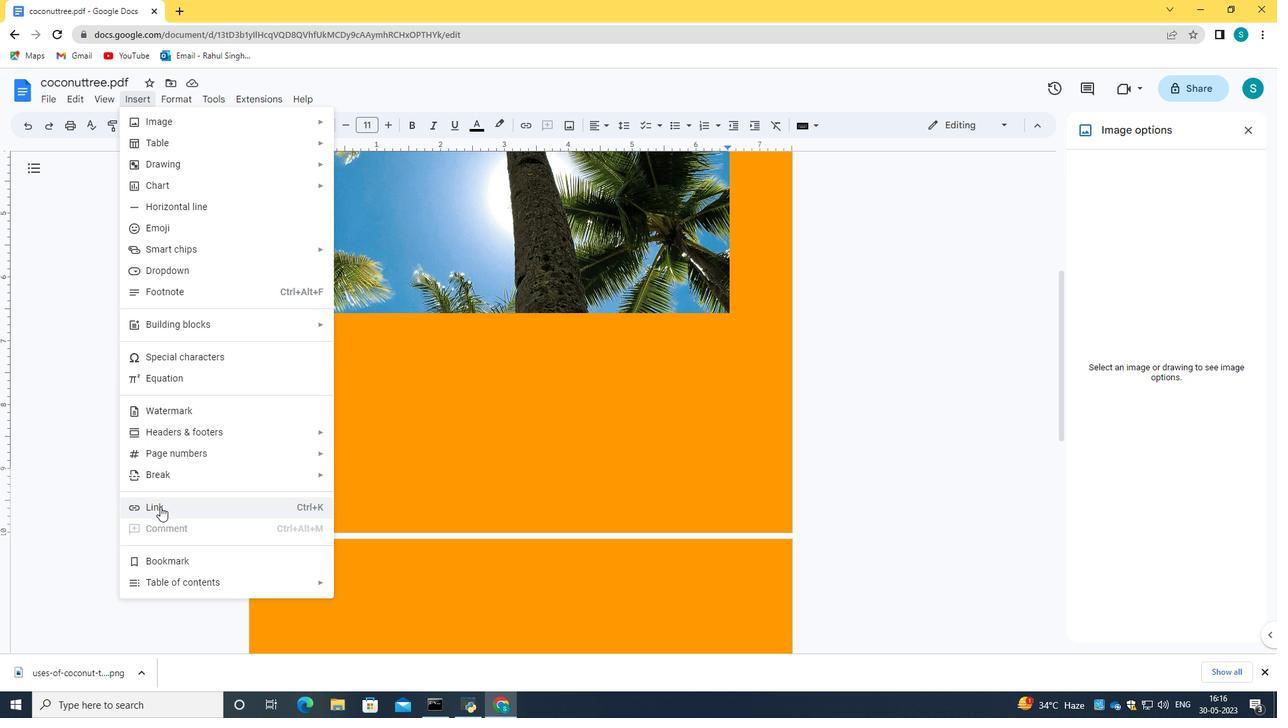 
Action: Mouse moved to (351, 210)
Screenshot: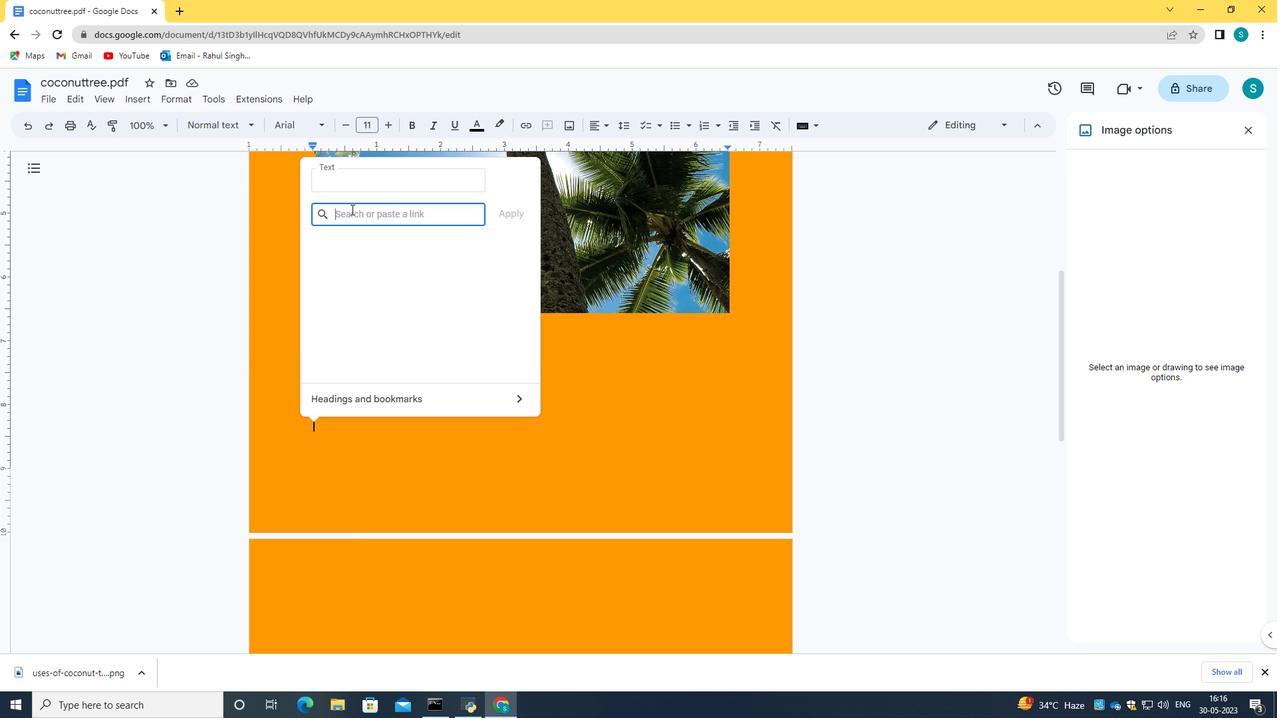 
Action: Mouse pressed left at (351, 210)
Screenshot: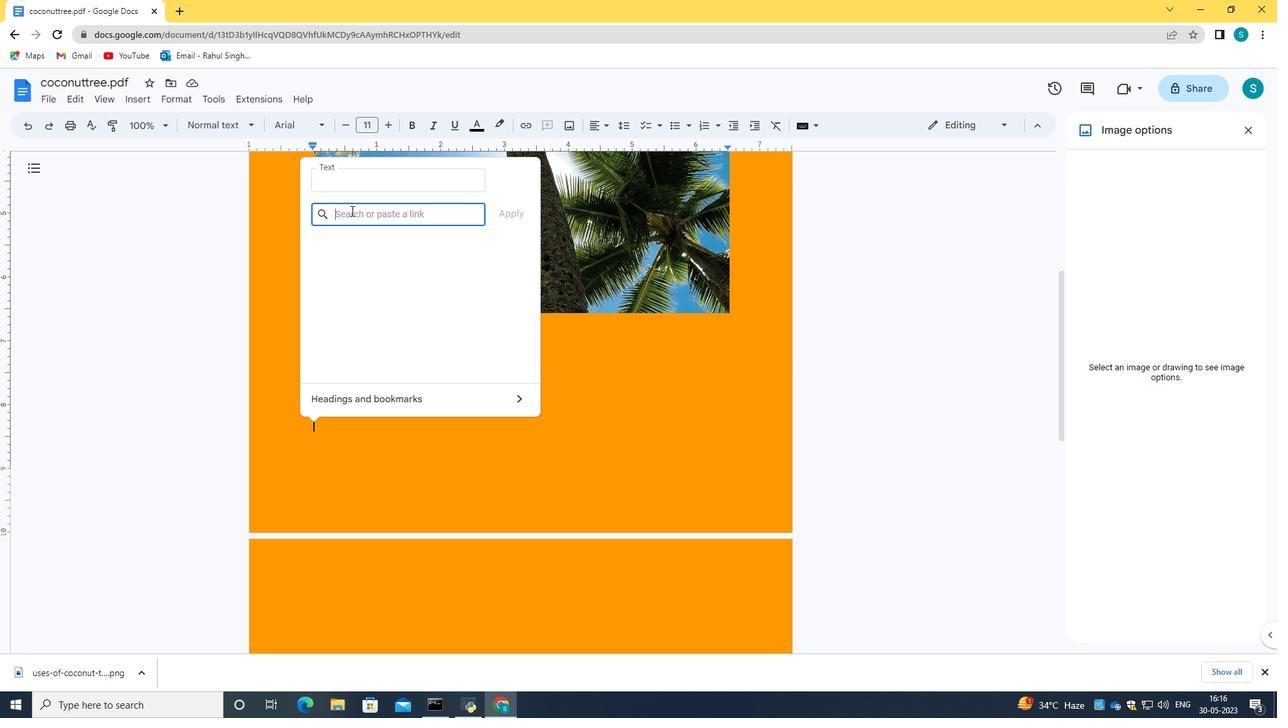 
Action: Key pressed www.instagram.com
Screenshot: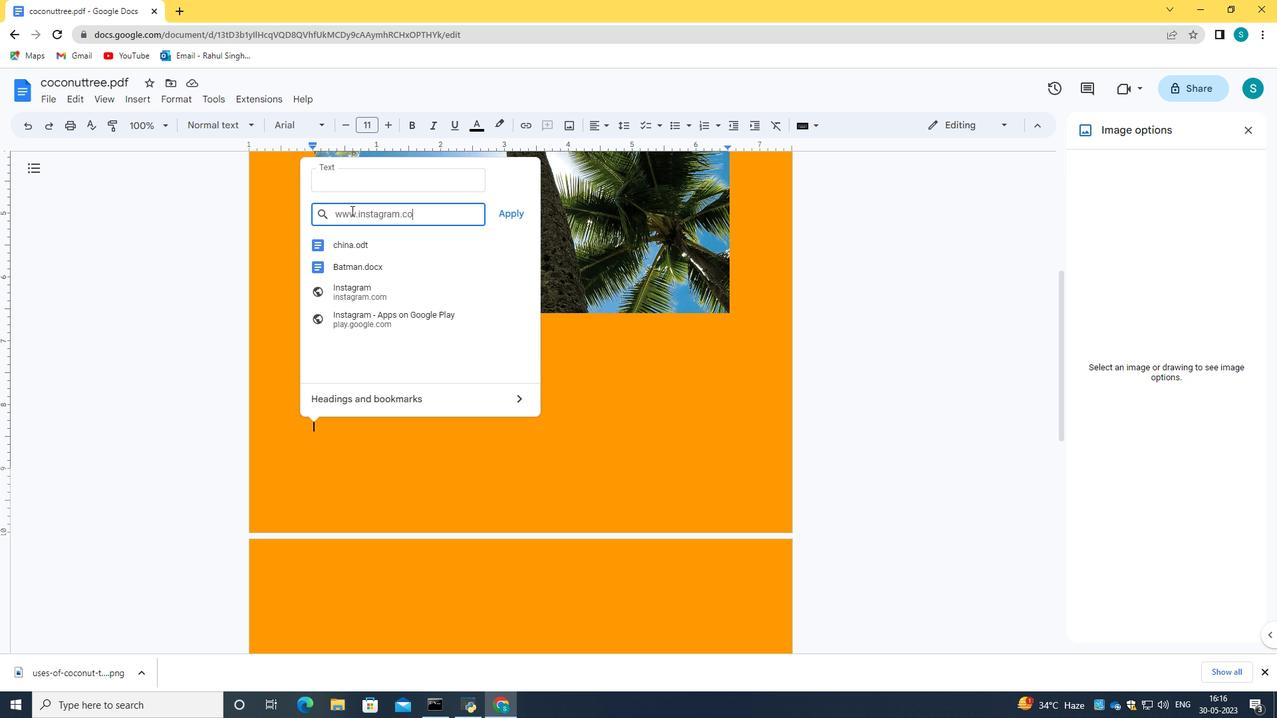 
Action: Mouse moved to (510, 214)
Screenshot: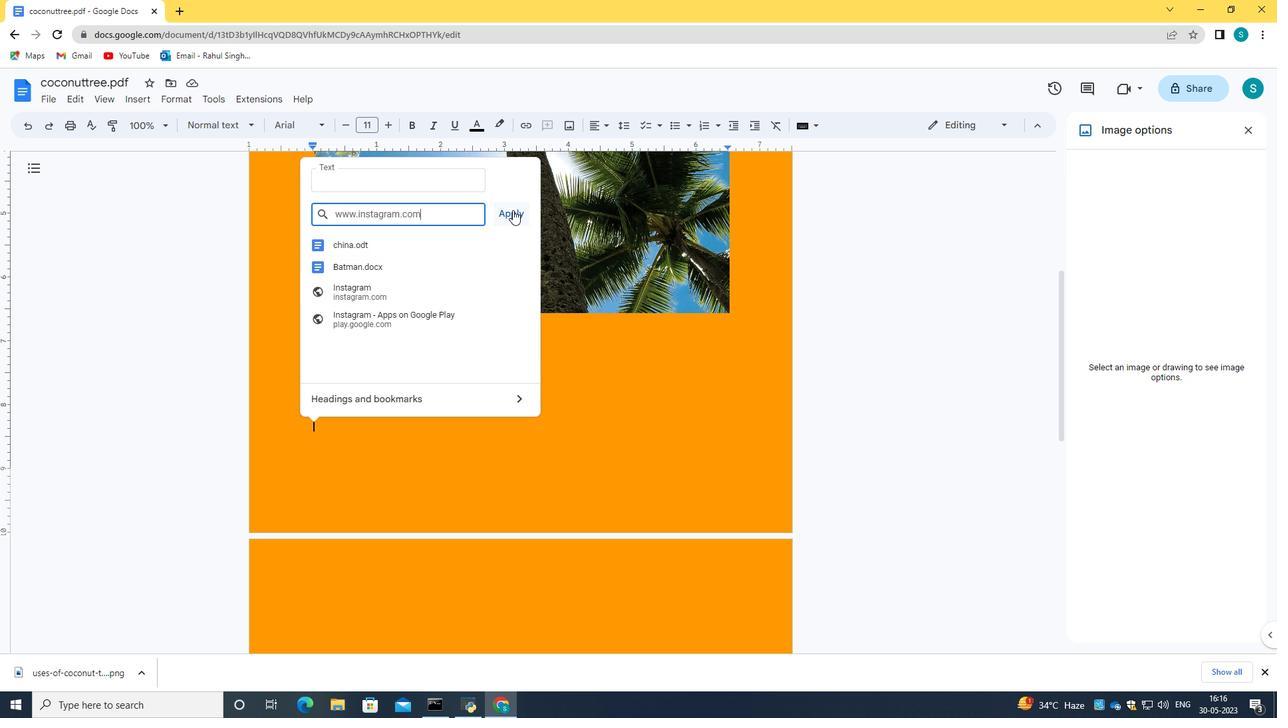 
Action: Mouse pressed left at (510, 214)
Screenshot: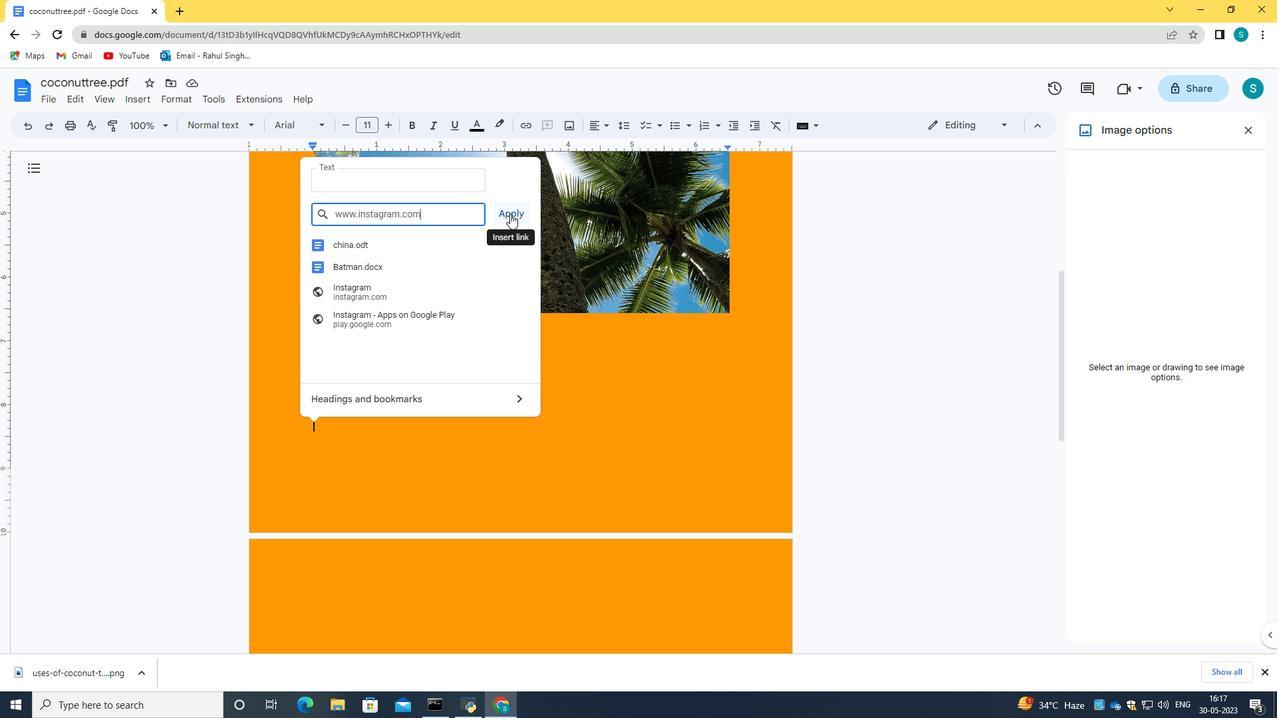 
Action: Mouse moved to (313, 425)
Screenshot: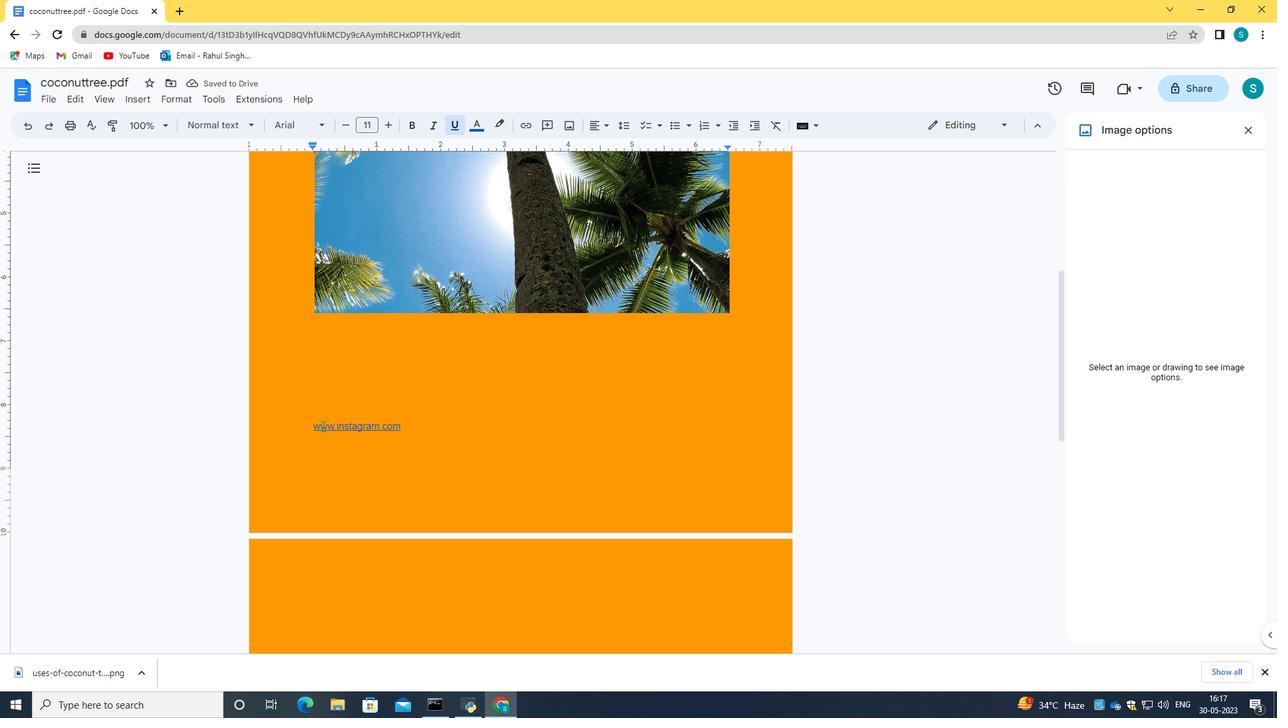 
Action: Mouse pressed left at (313, 425)
Screenshot: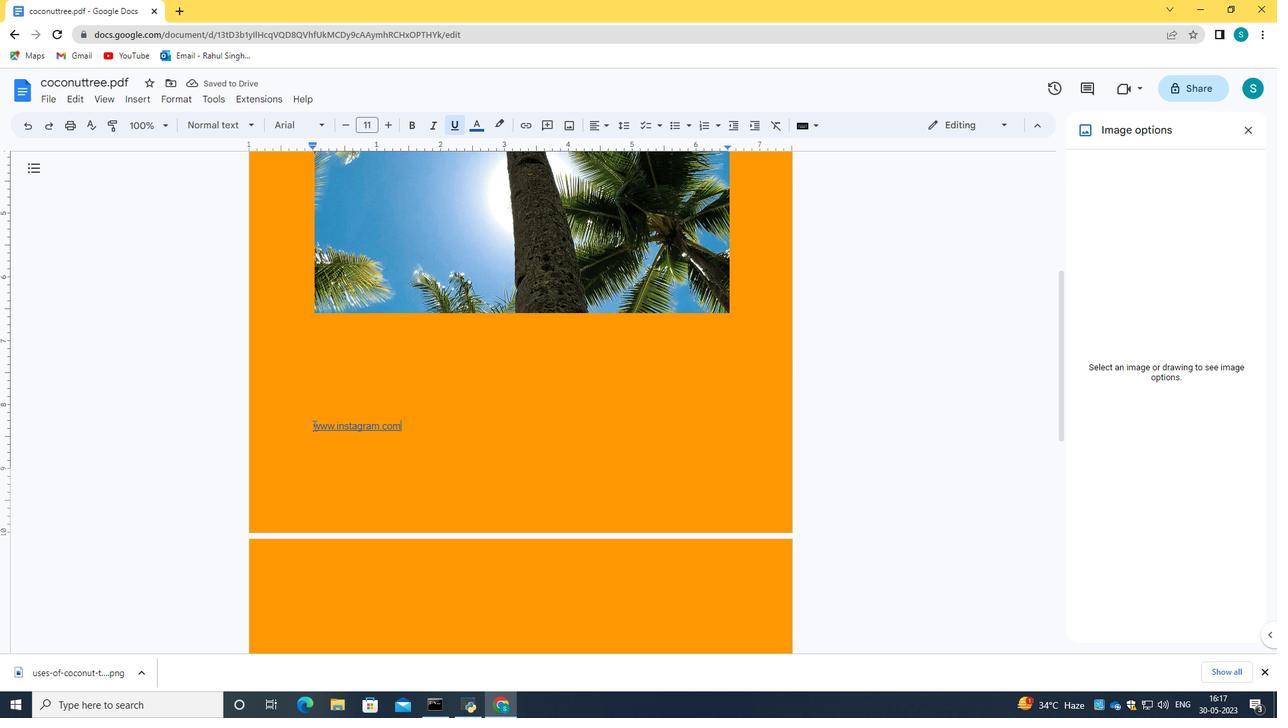 
Action: Mouse moved to (448, 411)
Screenshot: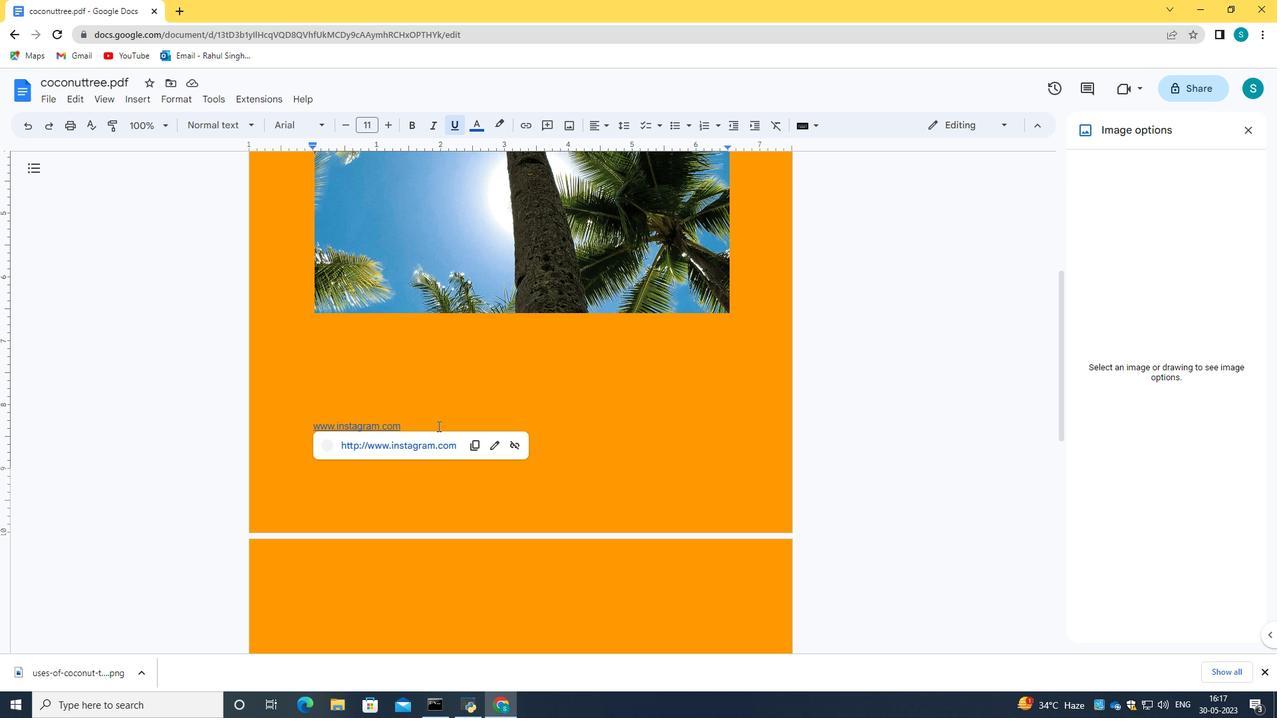 
Action: Mouse pressed left at (448, 411)
Screenshot: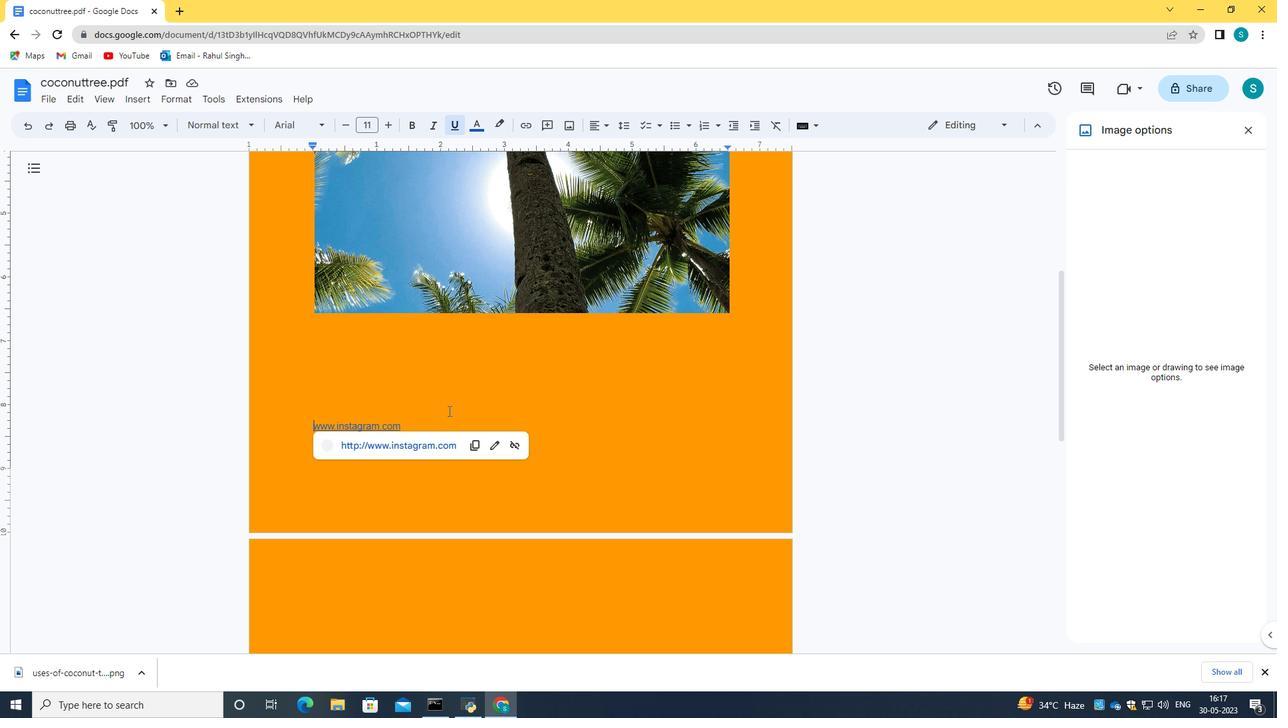 
